 Task: Find connections with filter location Tatabánya with filter topic #homebuyers with filter profile language Potuguese with filter current company Mad Over Marketing (M.O.M) with filter school St Xaviers PG college with filter industry Secretarial Schools with filter service category Visual Design with filter keywords title Pipefitter
Action: Mouse pressed left at (493, 61)
Screenshot: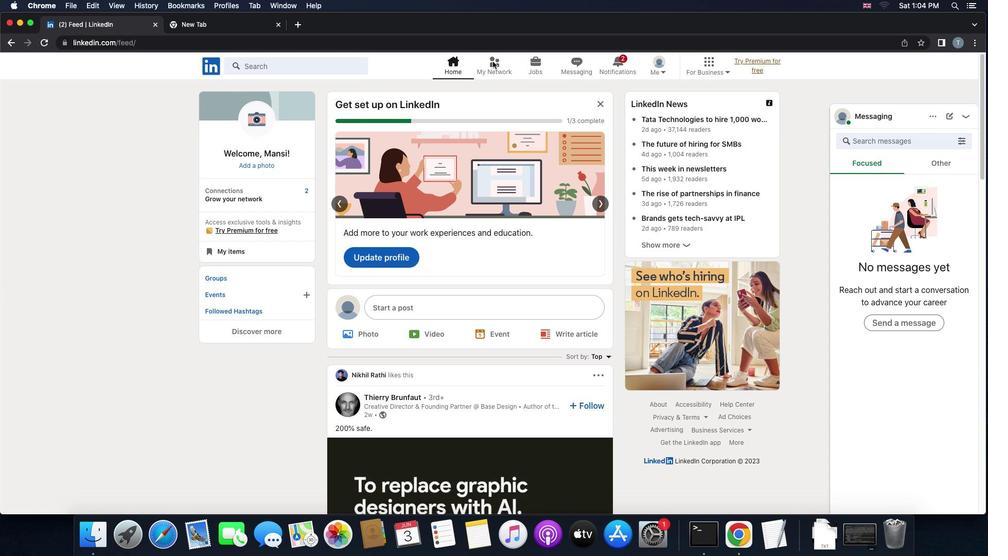 
Action: Mouse pressed left at (493, 61)
Screenshot: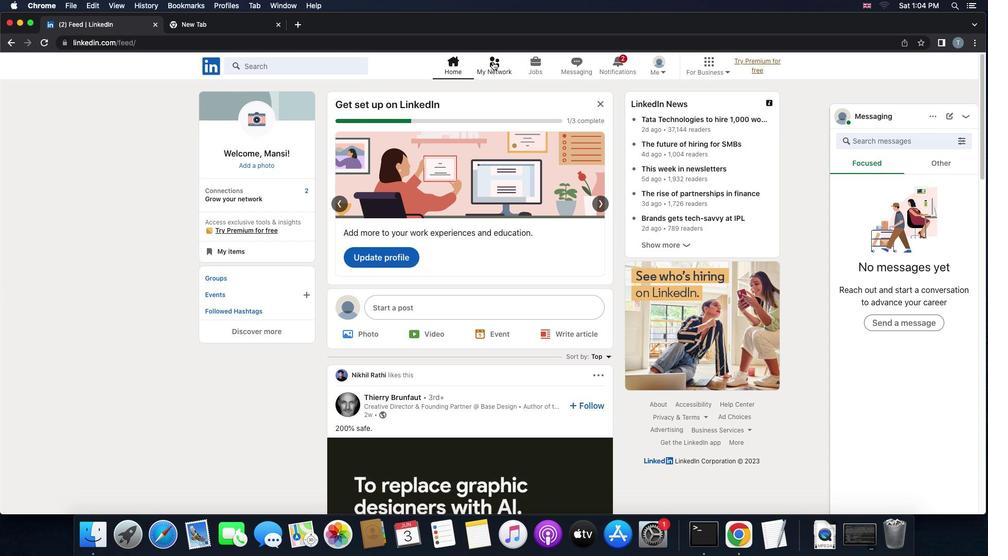 
Action: Mouse moved to (305, 123)
Screenshot: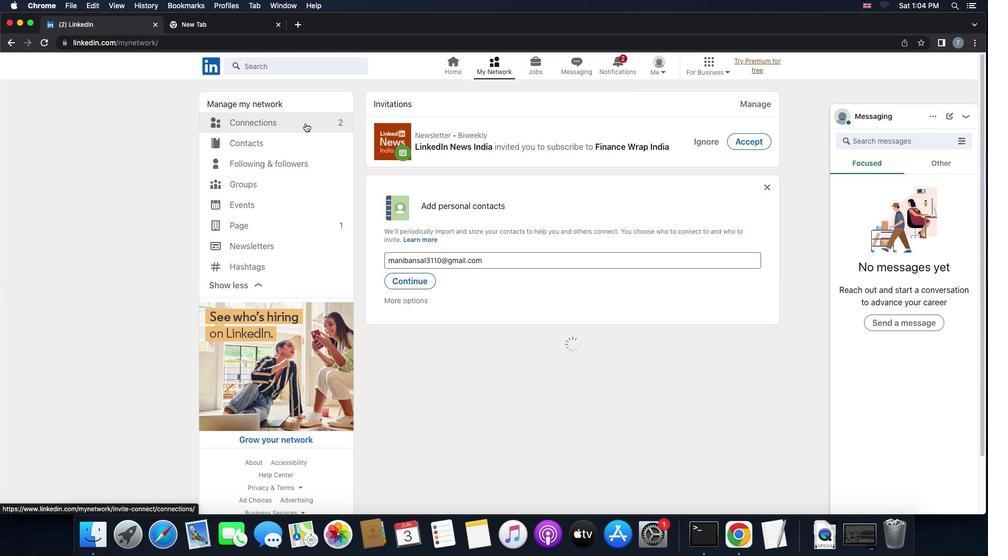 
Action: Mouse pressed left at (305, 123)
Screenshot: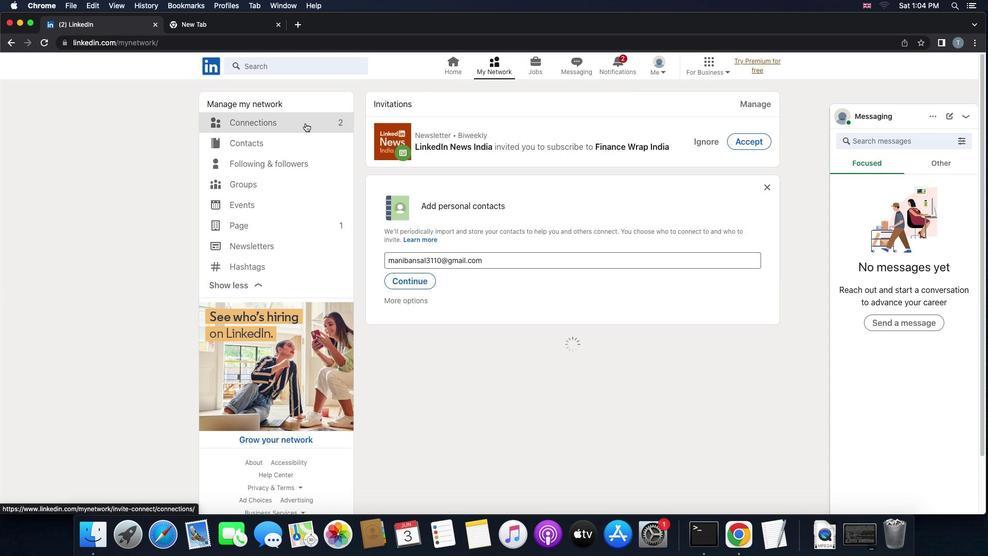 
Action: Mouse moved to (558, 125)
Screenshot: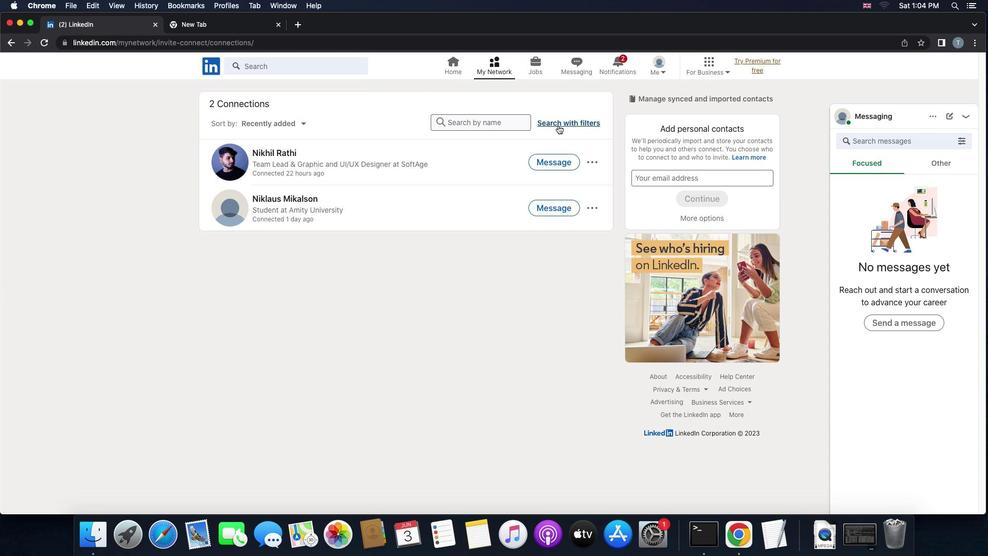
Action: Mouse pressed left at (558, 125)
Screenshot: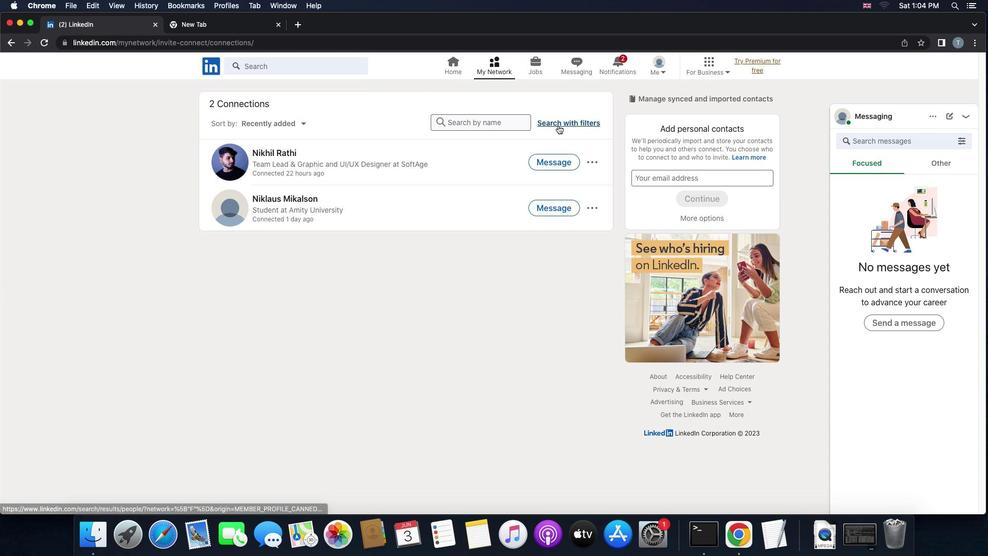 
Action: Mouse moved to (529, 97)
Screenshot: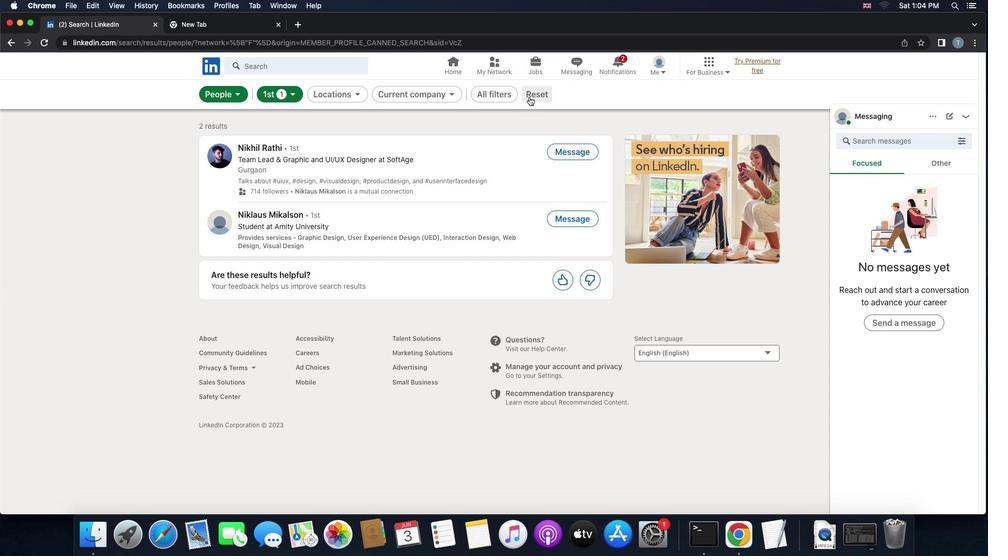 
Action: Mouse pressed left at (529, 97)
Screenshot: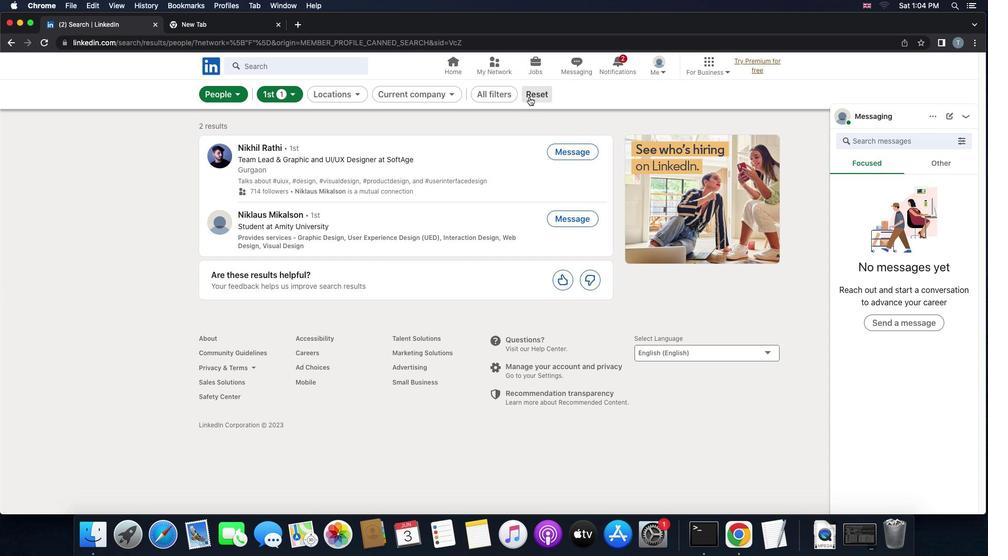 
Action: Mouse moved to (508, 95)
Screenshot: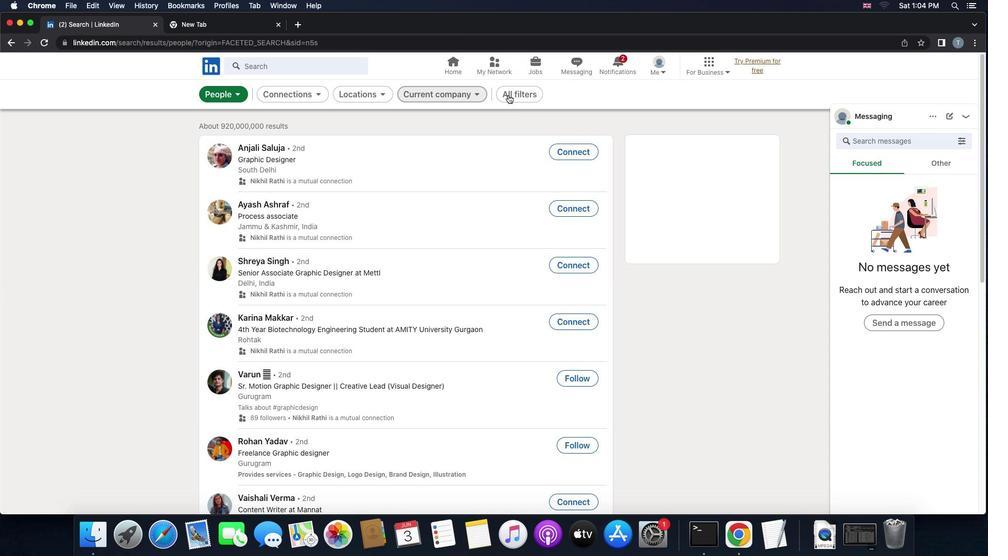
Action: Mouse pressed left at (508, 95)
Screenshot: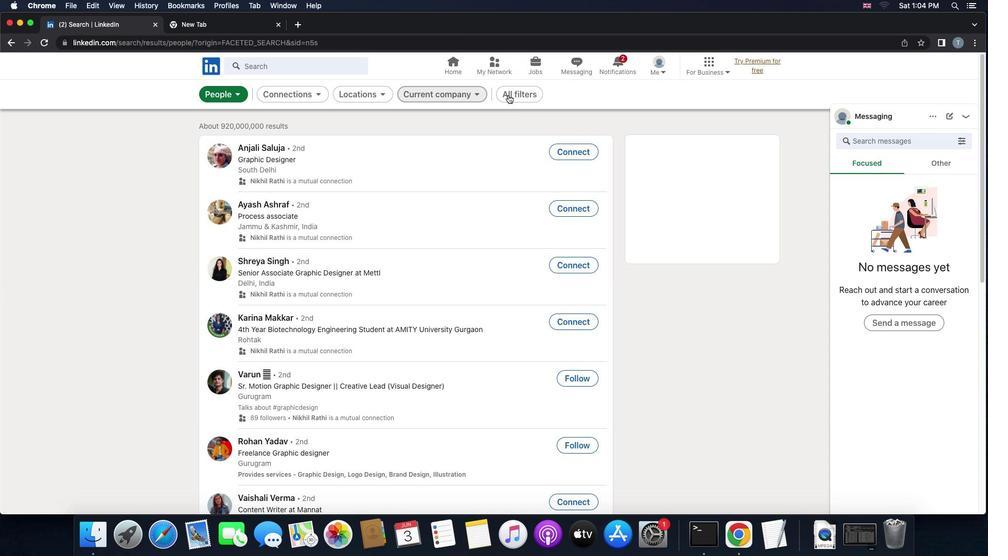 
Action: Mouse moved to (777, 249)
Screenshot: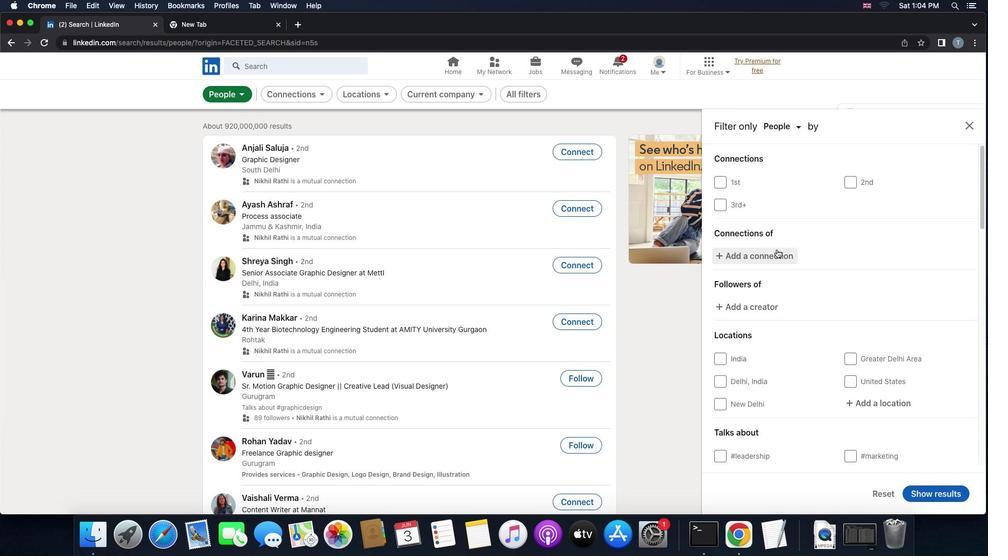 
Action: Mouse scrolled (777, 249) with delta (0, 0)
Screenshot: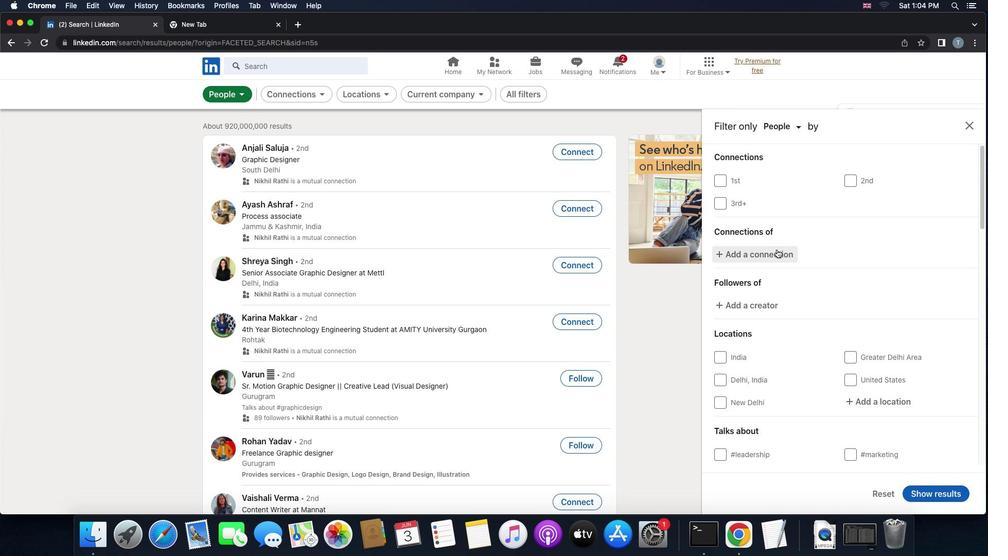 
Action: Mouse scrolled (777, 249) with delta (0, 0)
Screenshot: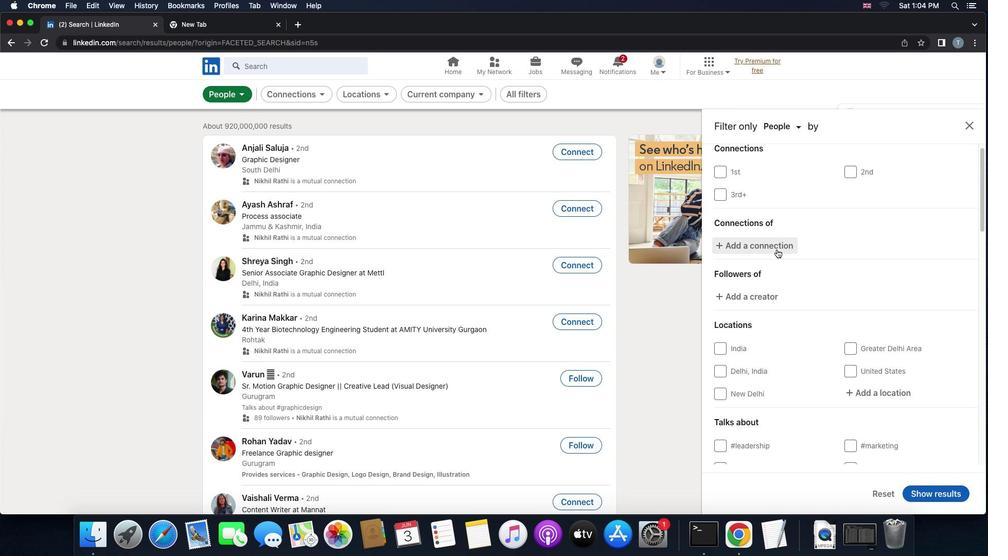 
Action: Mouse scrolled (777, 249) with delta (0, 0)
Screenshot: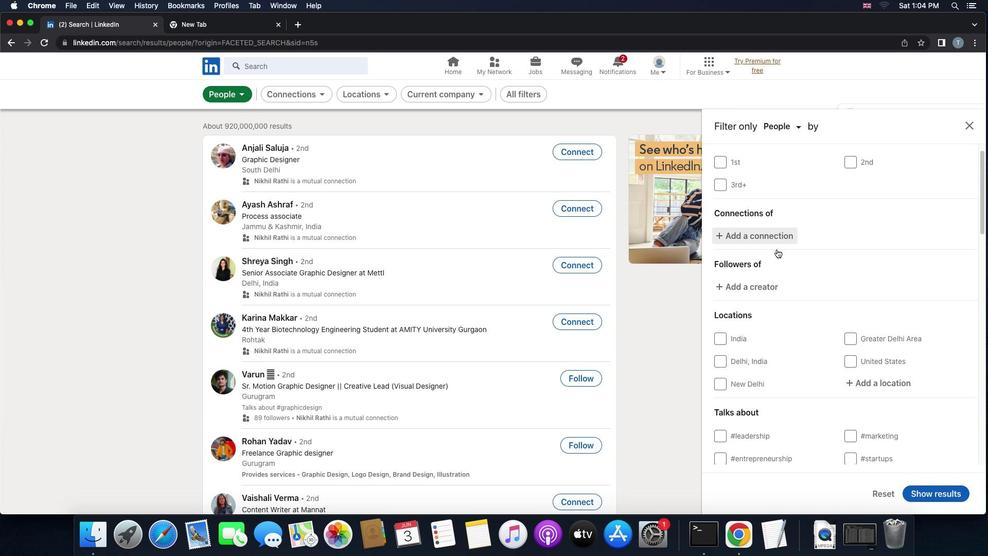 
Action: Mouse moved to (795, 279)
Screenshot: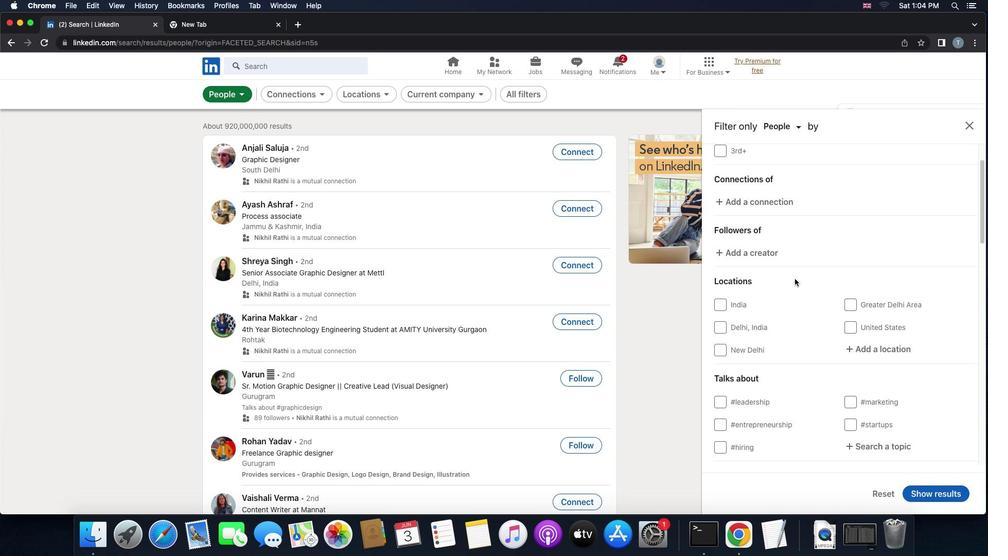 
Action: Mouse scrolled (795, 279) with delta (0, 0)
Screenshot: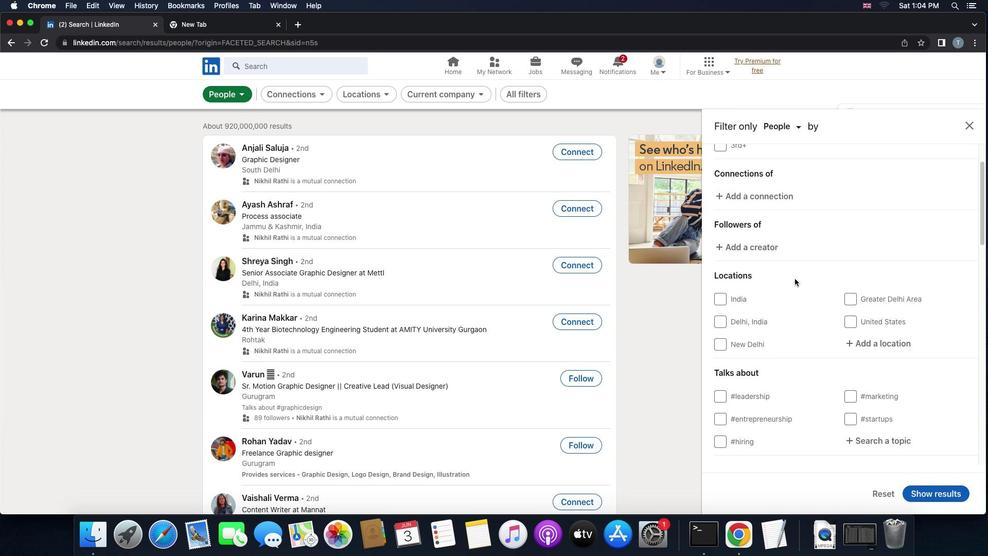 
Action: Mouse scrolled (795, 279) with delta (0, 0)
Screenshot: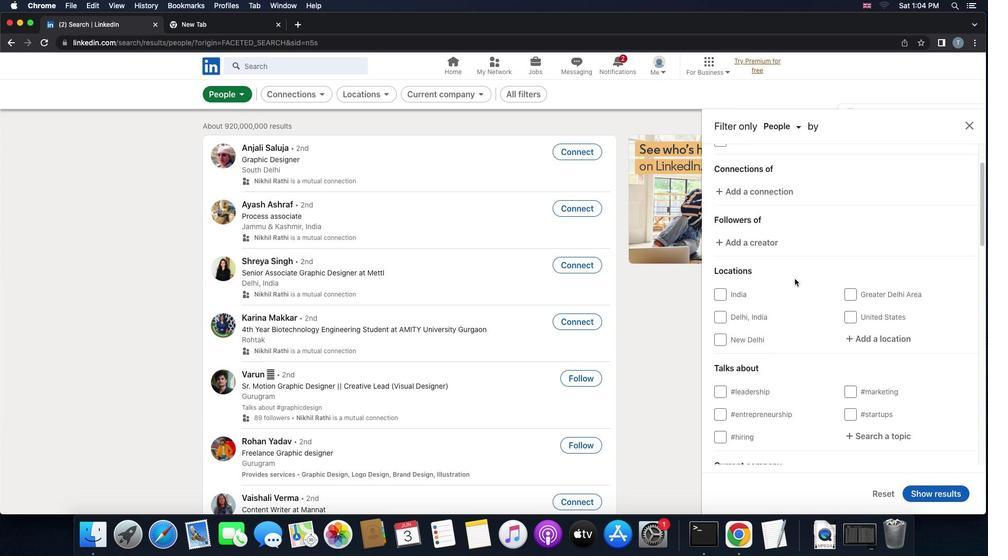 
Action: Mouse moved to (891, 334)
Screenshot: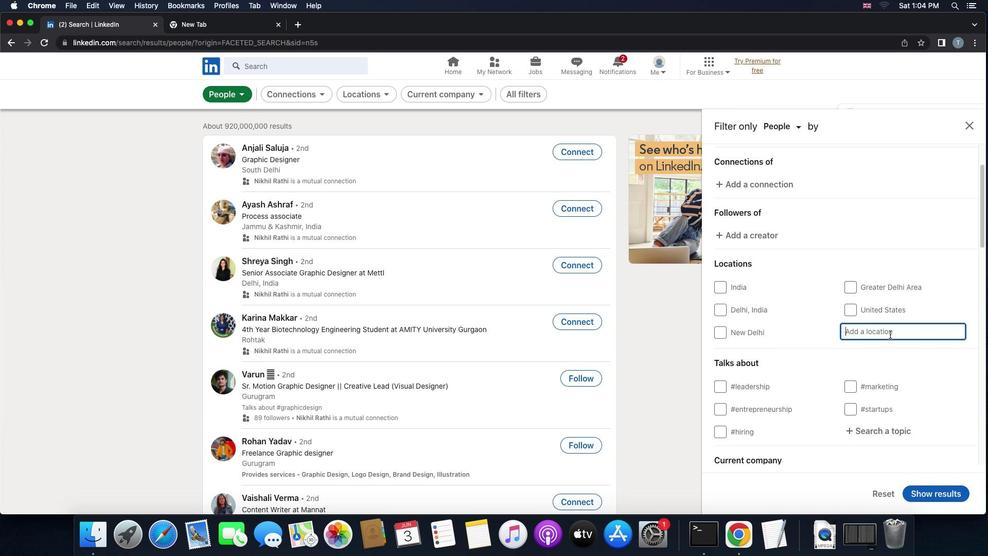 
Action: Mouse pressed left at (891, 334)
Screenshot: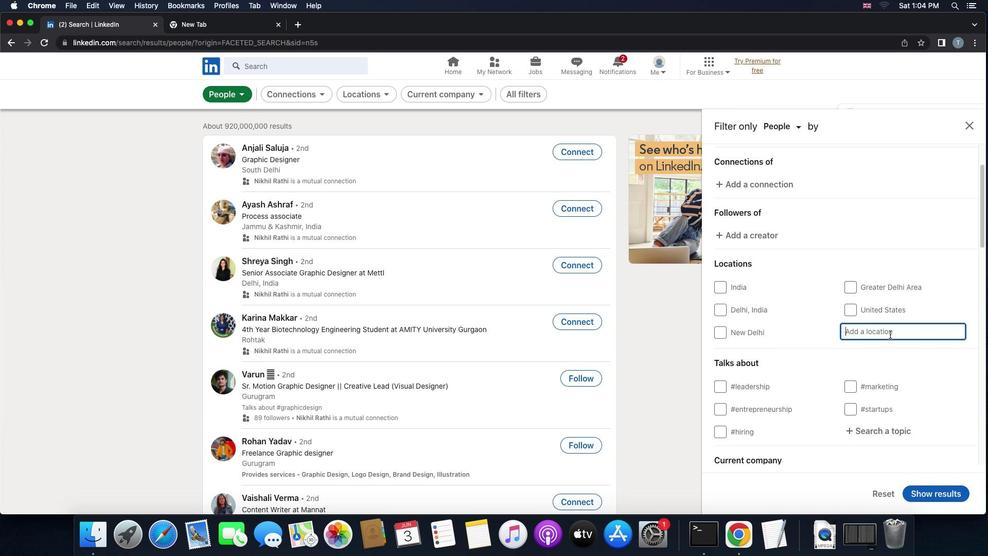 
Action: Key pressed 't''a''t''a''b''a''n''y''a'
Screenshot: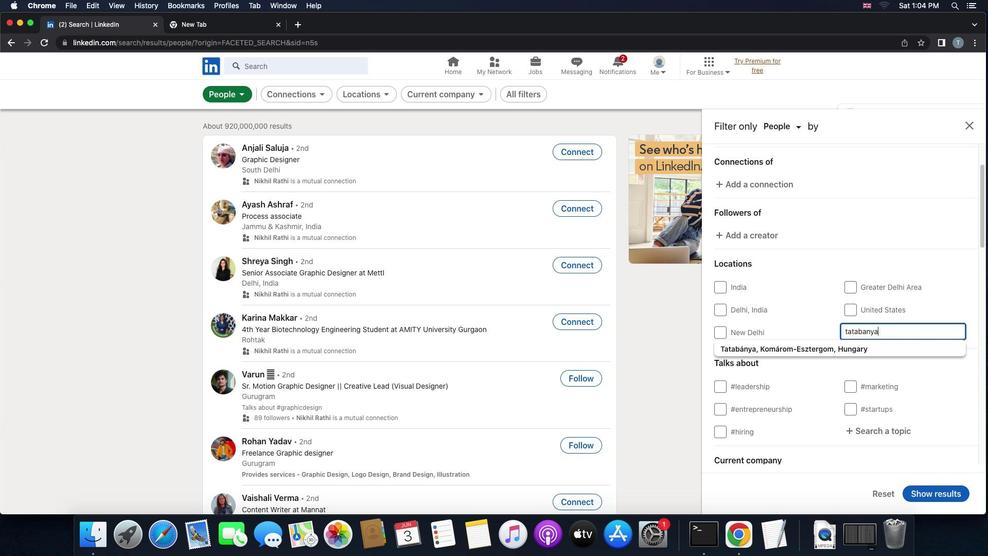 
Action: Mouse moved to (882, 348)
Screenshot: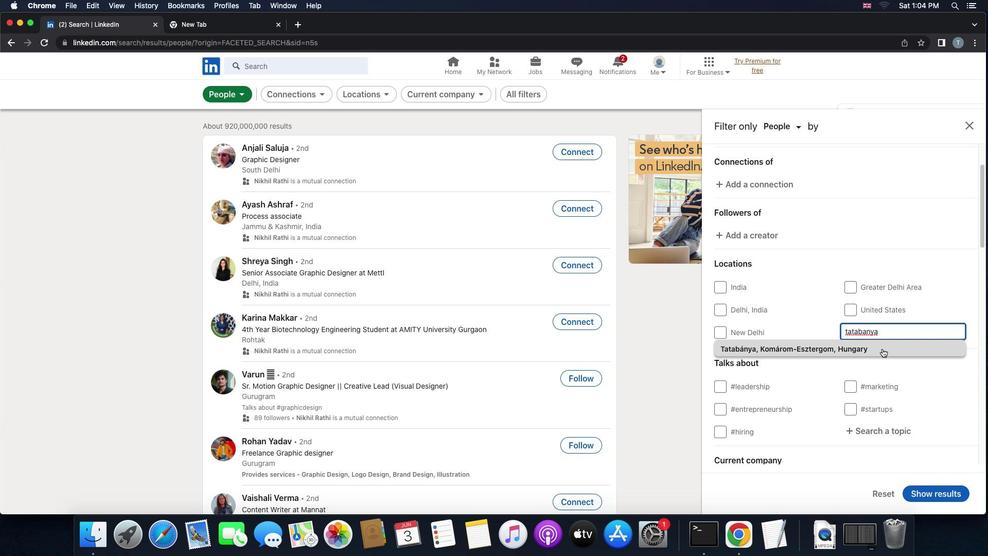 
Action: Mouse pressed left at (882, 348)
Screenshot: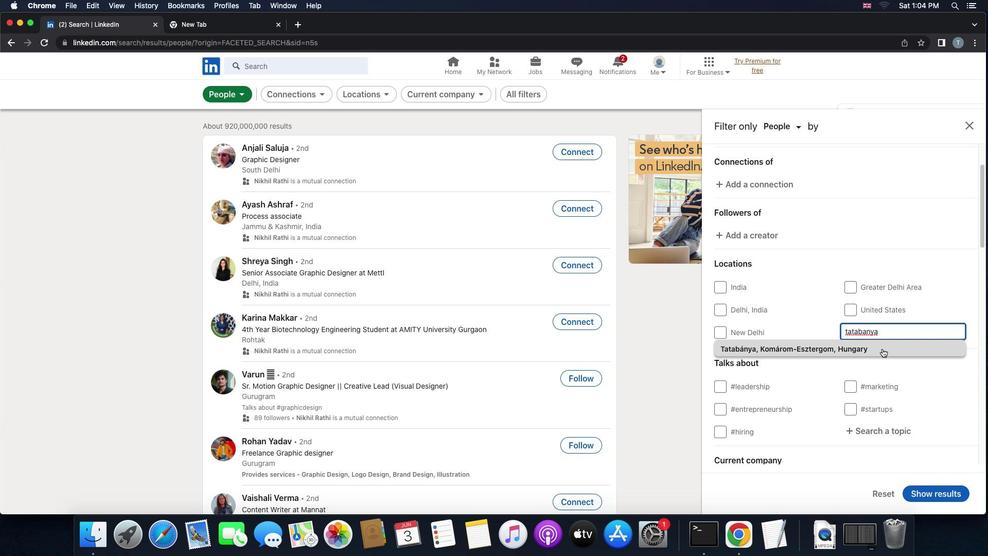 
Action: Mouse moved to (885, 350)
Screenshot: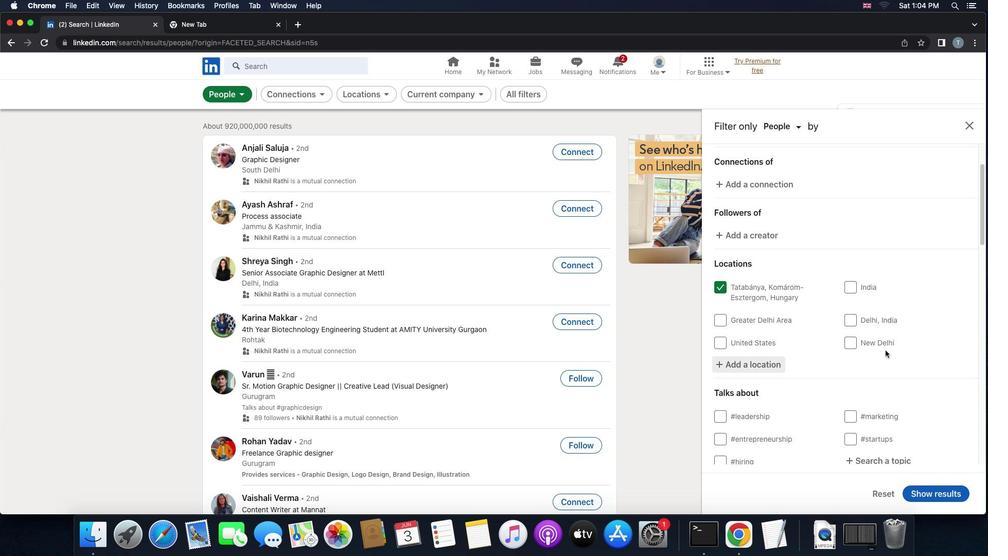 
Action: Mouse scrolled (885, 350) with delta (0, 0)
Screenshot: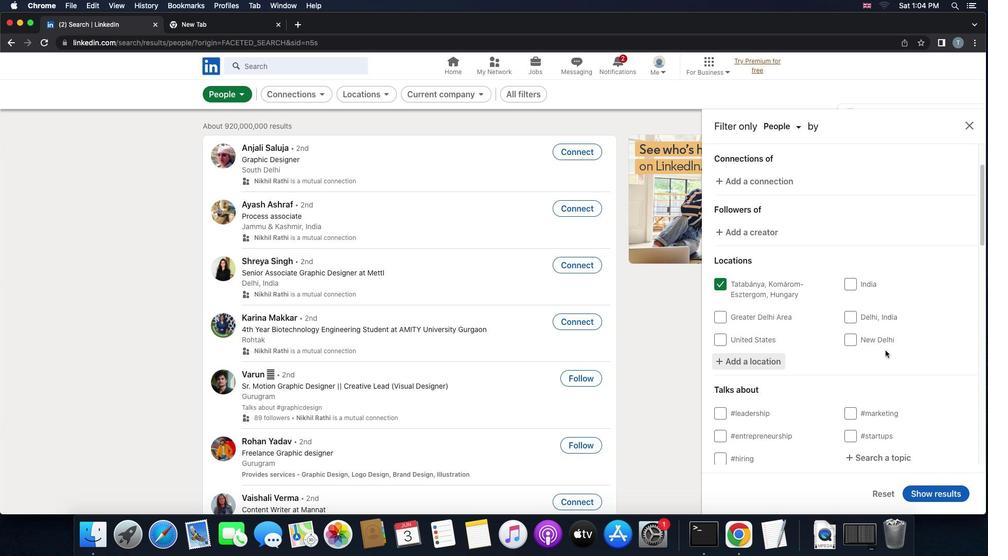 
Action: Mouse scrolled (885, 350) with delta (0, 0)
Screenshot: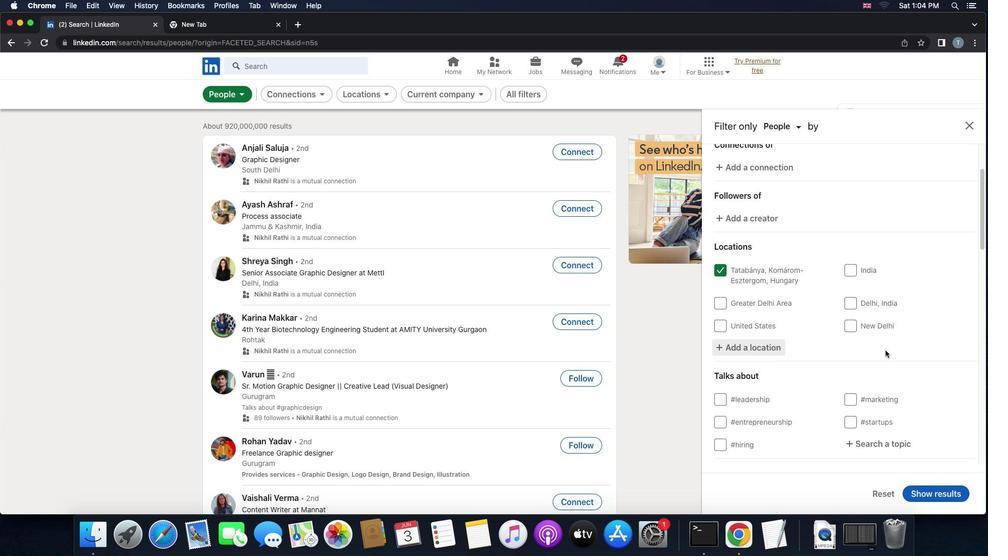 
Action: Mouse scrolled (885, 350) with delta (0, -1)
Screenshot: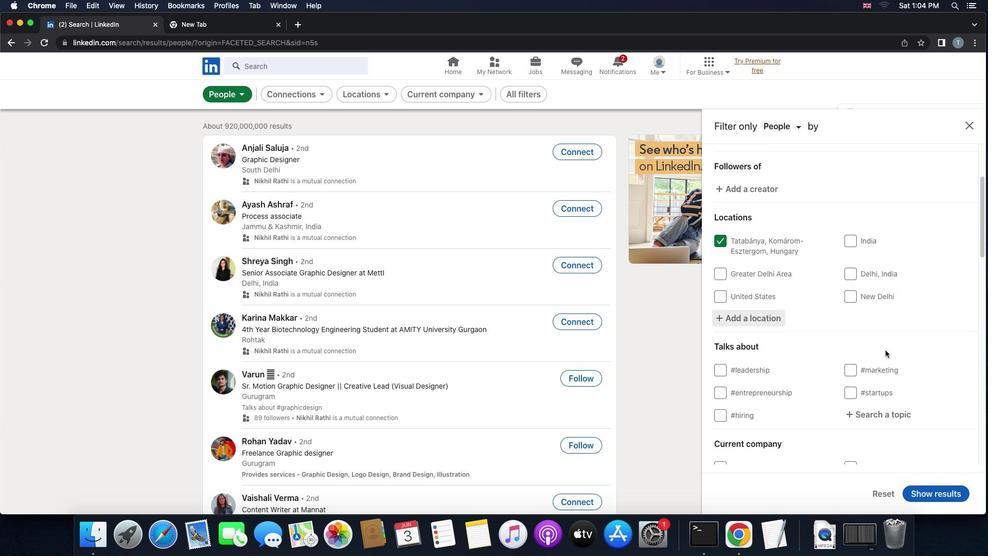 
Action: Mouse scrolled (885, 350) with delta (0, 0)
Screenshot: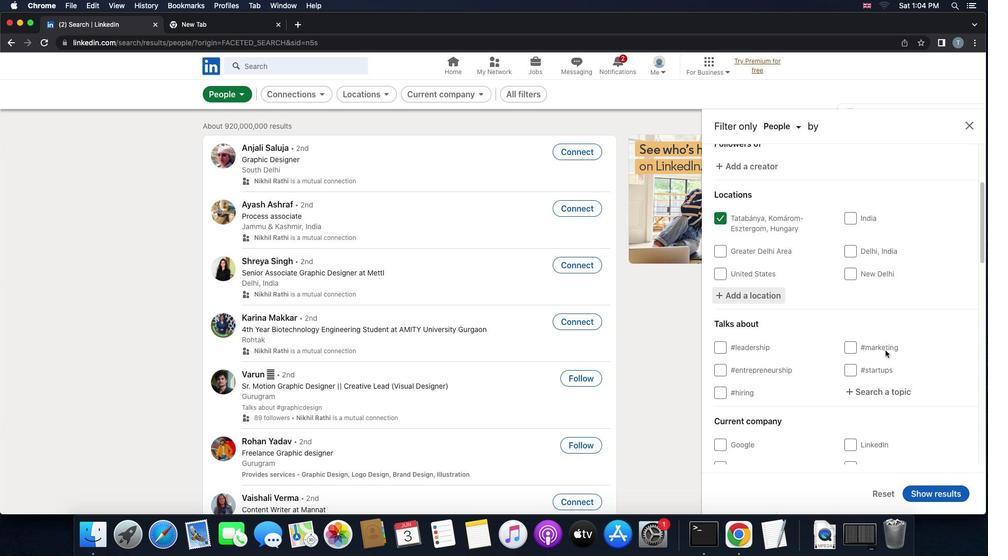 
Action: Mouse scrolled (885, 350) with delta (0, 0)
Screenshot: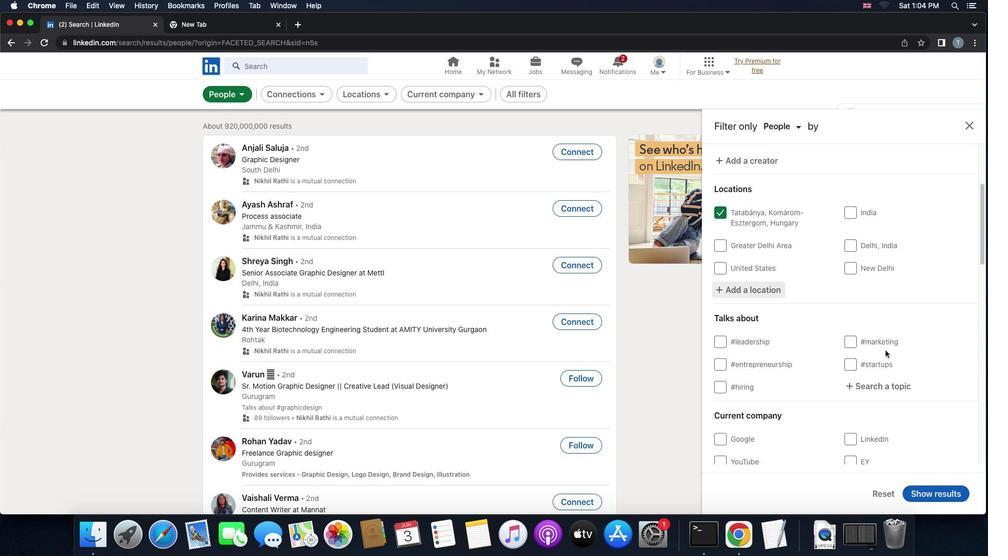 
Action: Mouse scrolled (885, 350) with delta (0, -1)
Screenshot: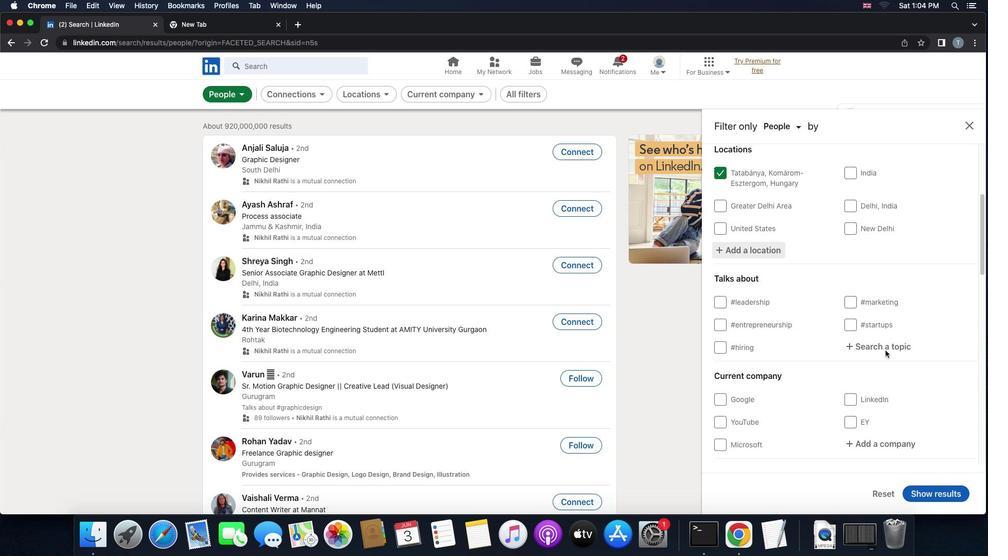 
Action: Mouse moved to (885, 335)
Screenshot: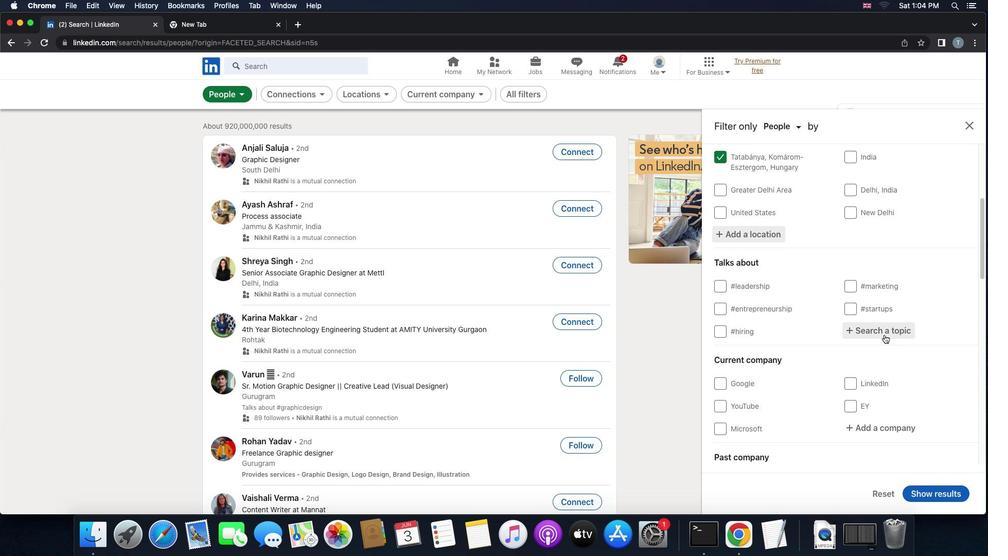 
Action: Mouse pressed left at (885, 335)
Screenshot: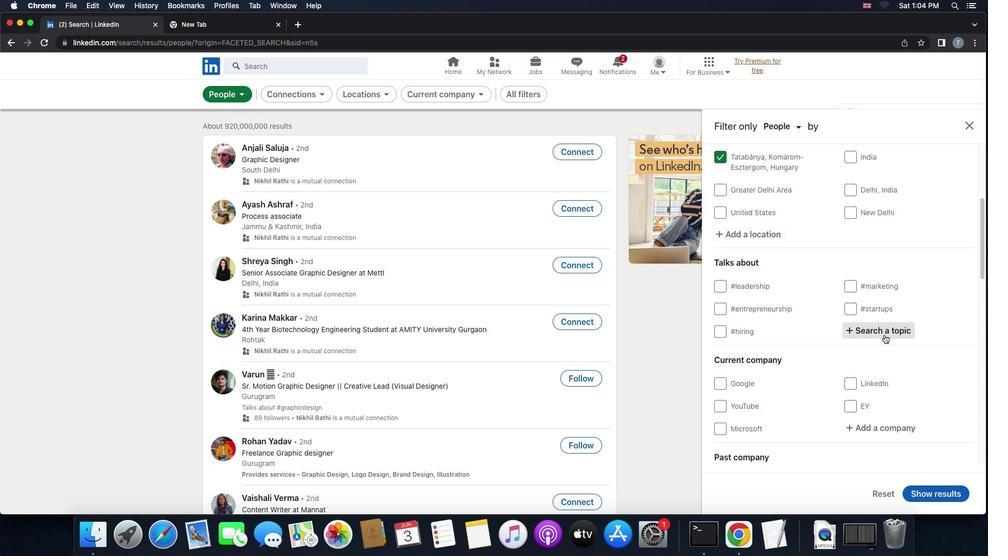 
Action: Key pressed 'h''o''m''e'
Screenshot: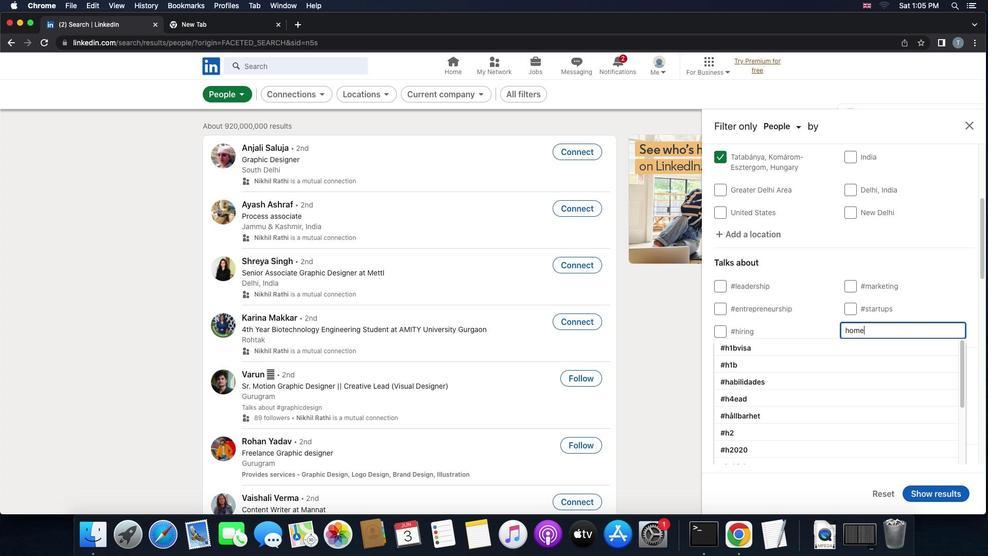 
Action: Mouse moved to (864, 359)
Screenshot: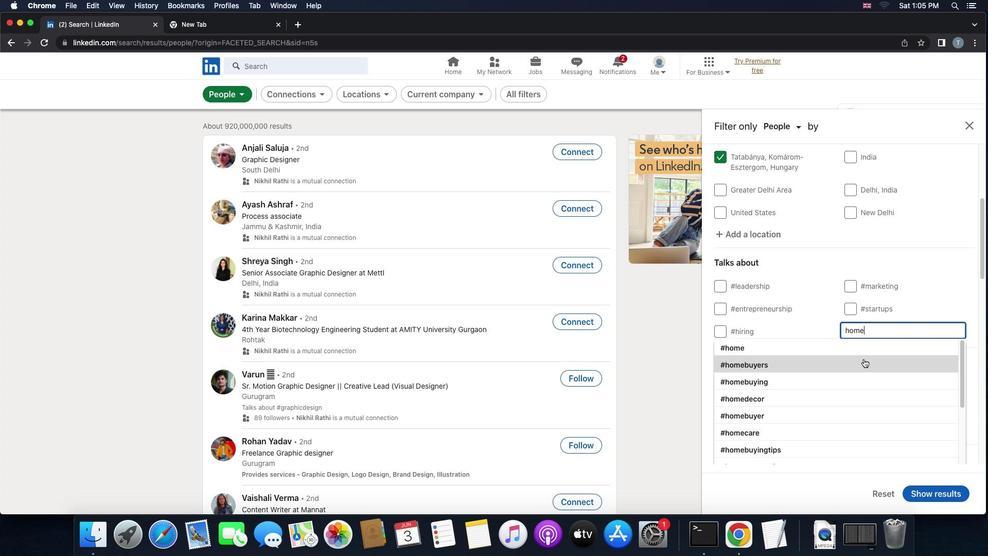 
Action: Mouse pressed left at (864, 359)
Screenshot: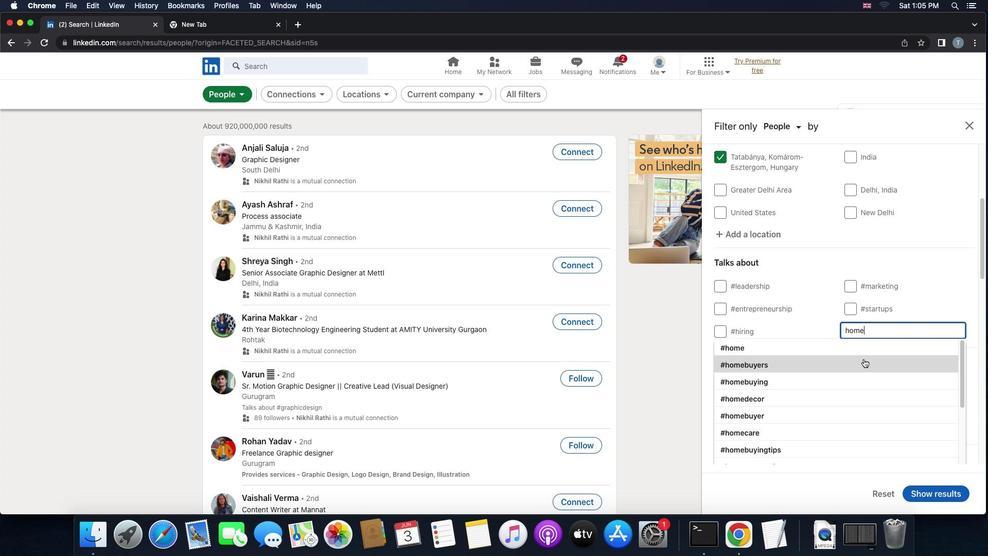 
Action: Mouse moved to (865, 359)
Screenshot: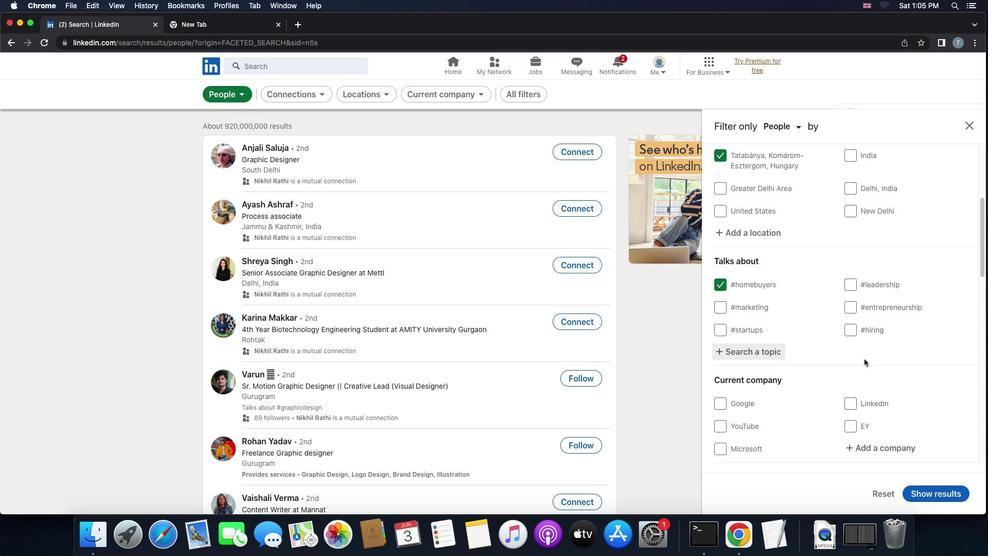 
Action: Mouse scrolled (865, 359) with delta (0, 0)
Screenshot: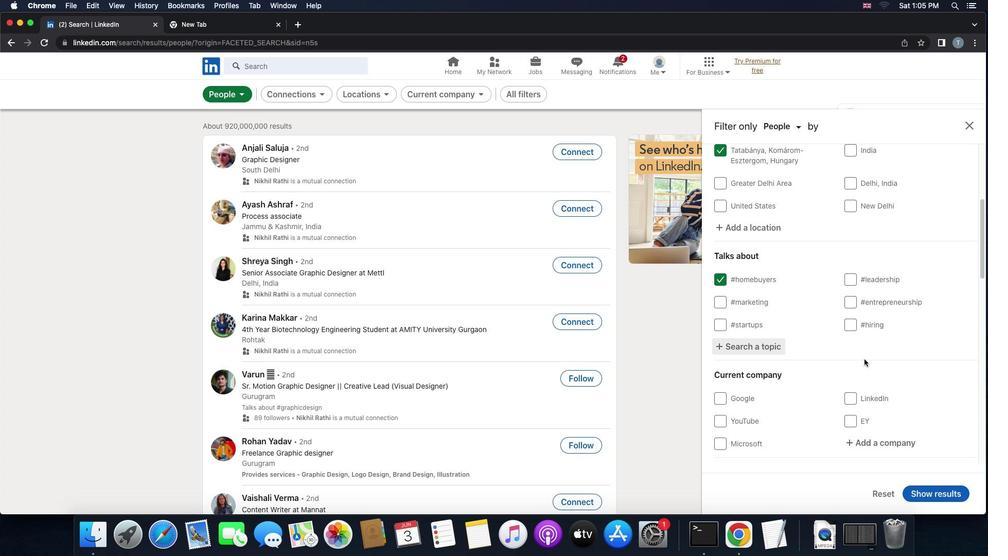 
Action: Mouse scrolled (865, 359) with delta (0, 0)
Screenshot: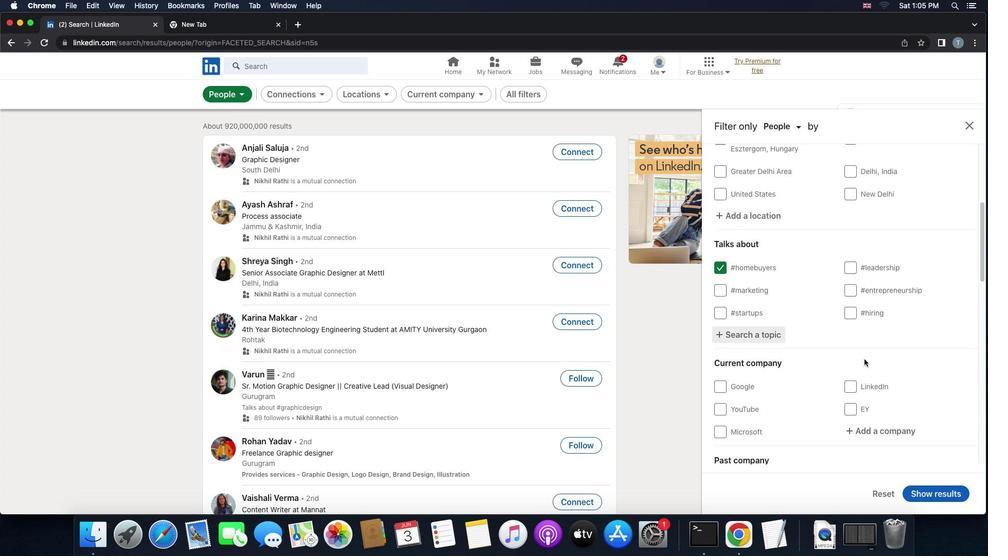 
Action: Mouse scrolled (865, 359) with delta (0, -1)
Screenshot: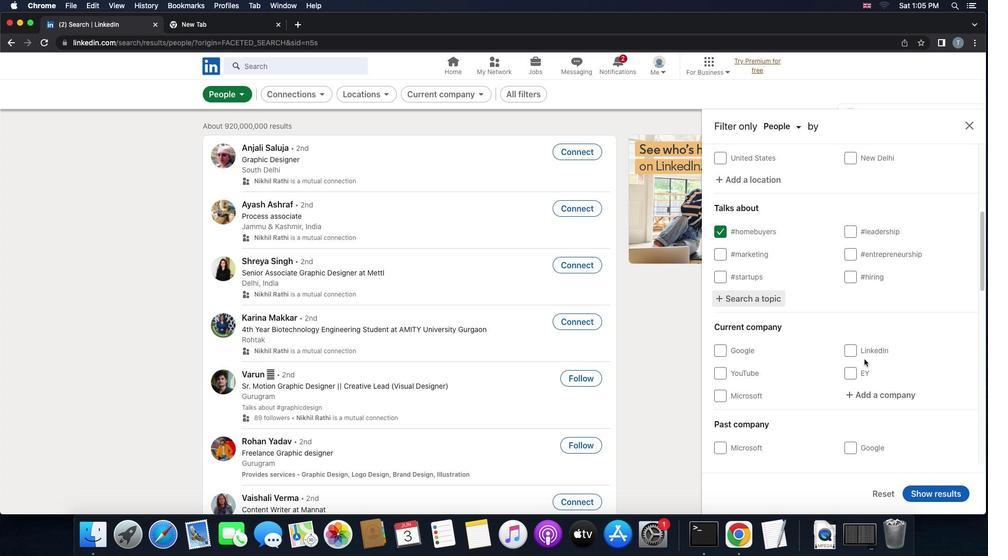 
Action: Mouse scrolled (865, 359) with delta (0, 0)
Screenshot: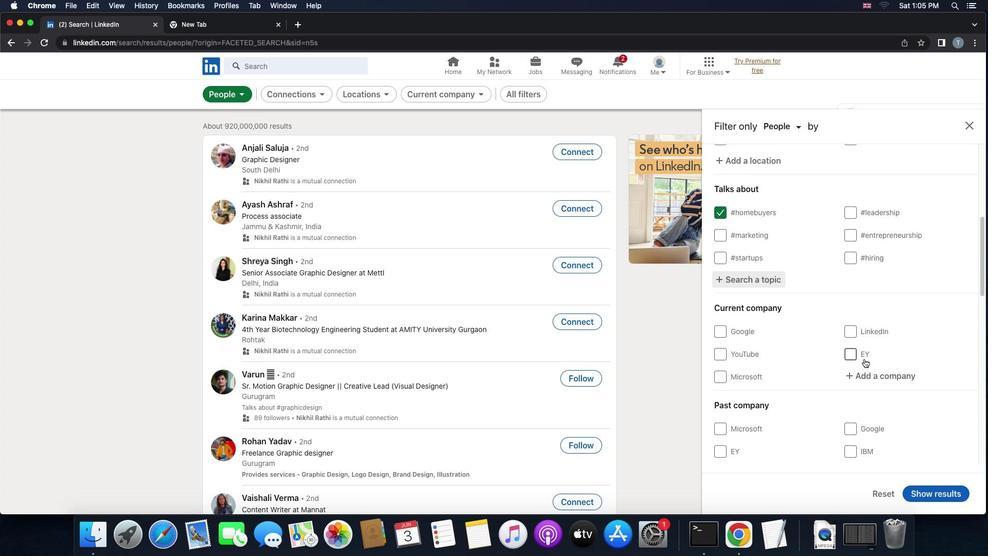 
Action: Mouse scrolled (865, 359) with delta (0, 0)
Screenshot: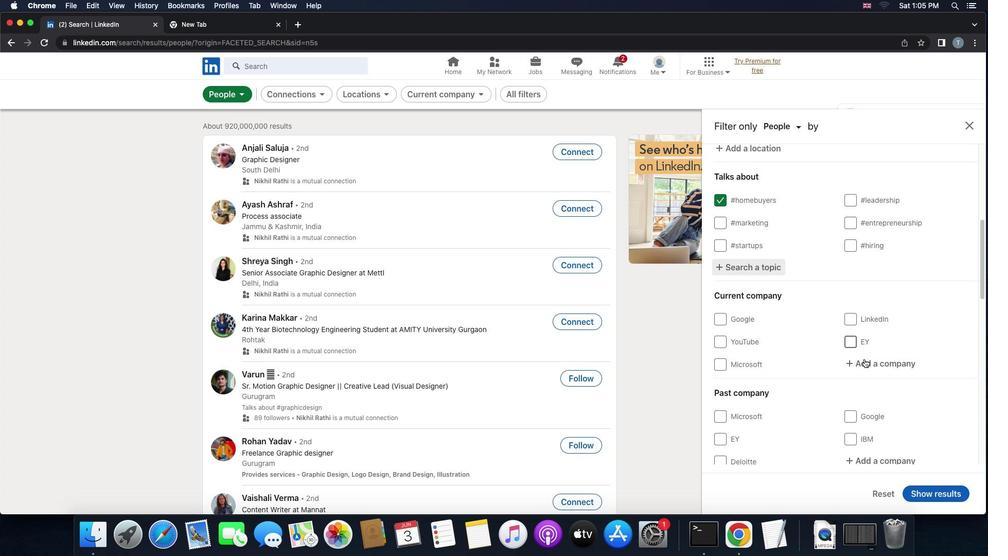 
Action: Mouse scrolled (865, 359) with delta (0, 0)
Screenshot: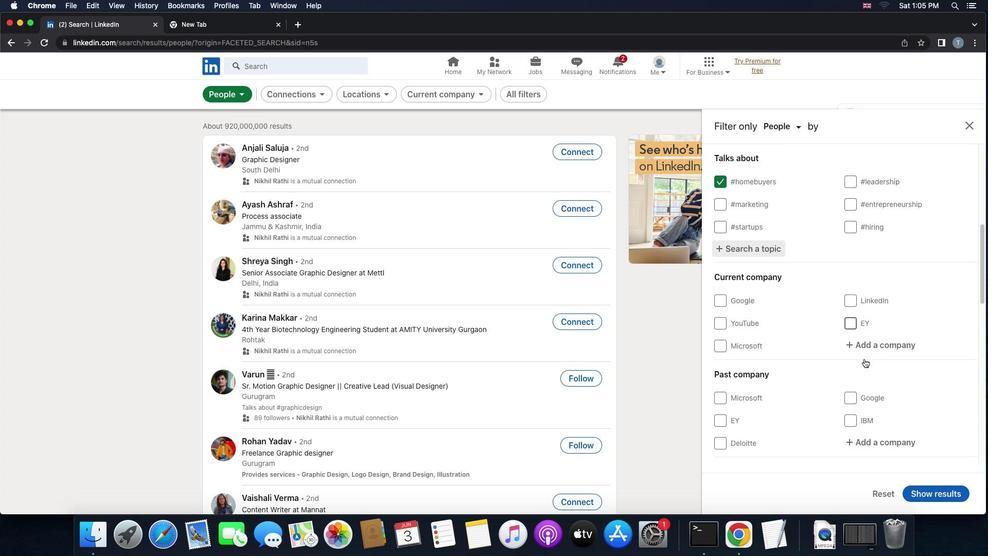 
Action: Mouse moved to (884, 326)
Screenshot: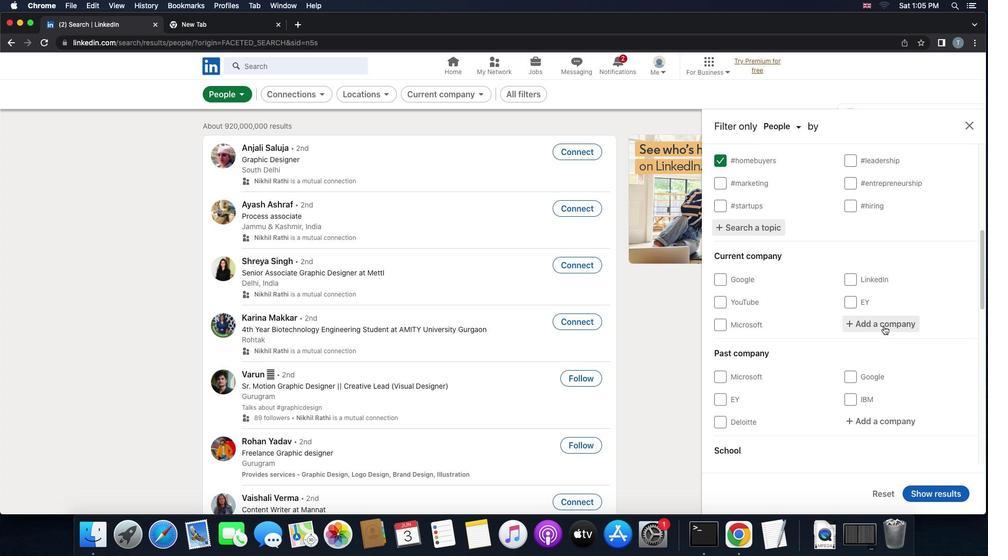 
Action: Mouse pressed left at (884, 326)
Screenshot: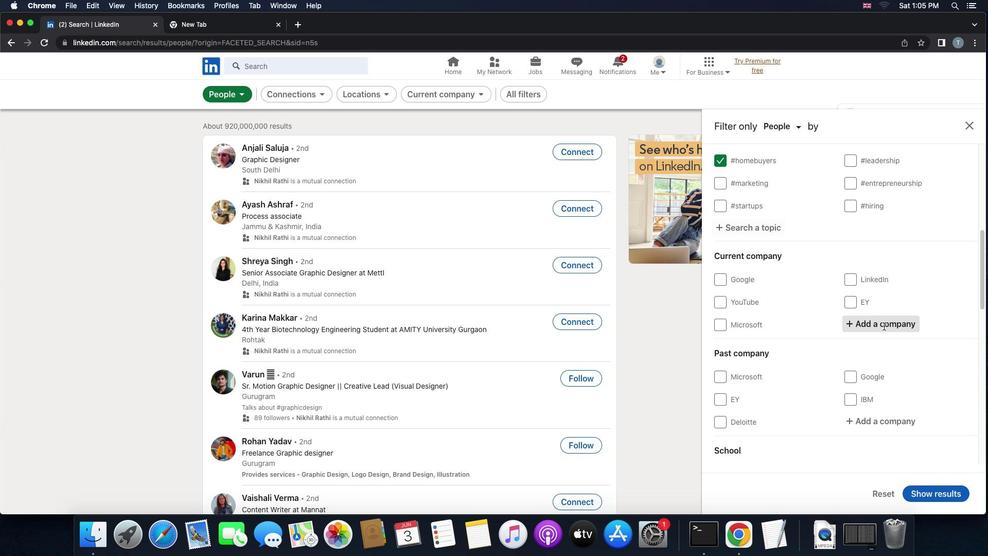 
Action: Key pressed 'm''a''d'
Screenshot: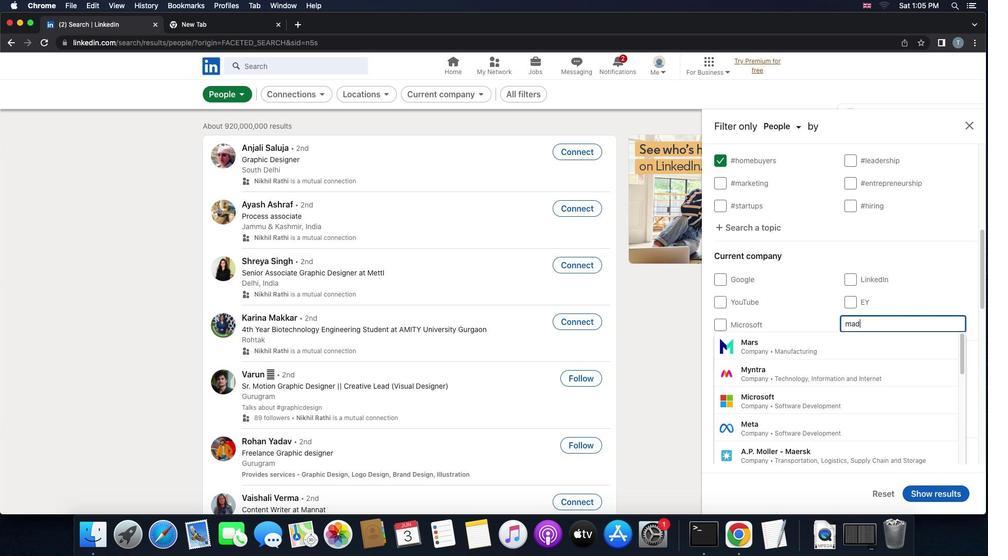 
Action: Mouse moved to (827, 376)
Screenshot: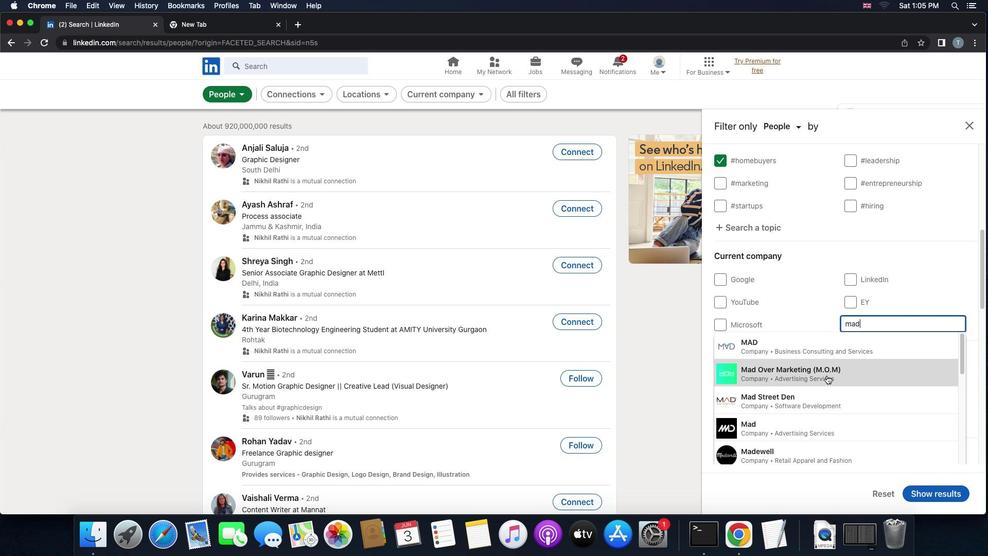 
Action: Mouse pressed left at (827, 376)
Screenshot: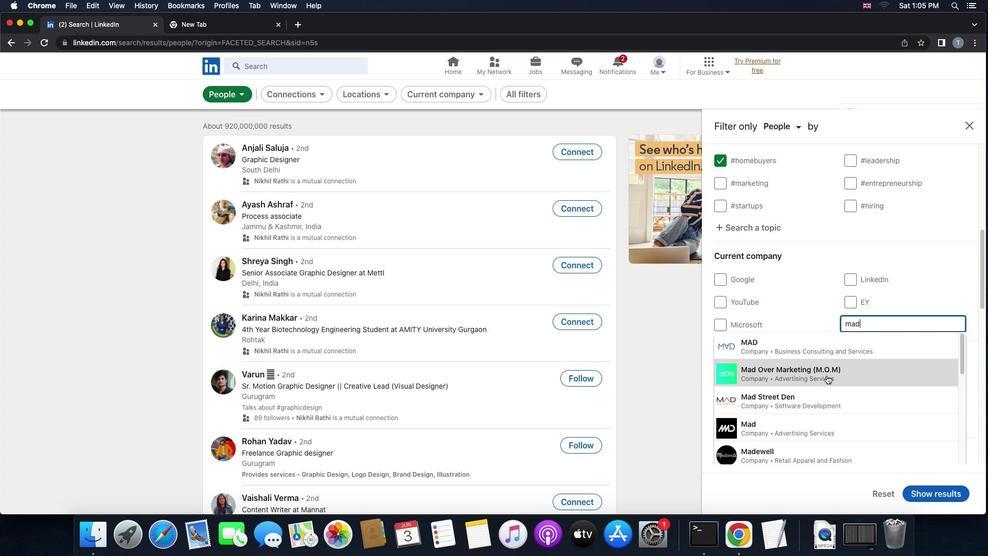 
Action: Mouse scrolled (827, 376) with delta (0, 0)
Screenshot: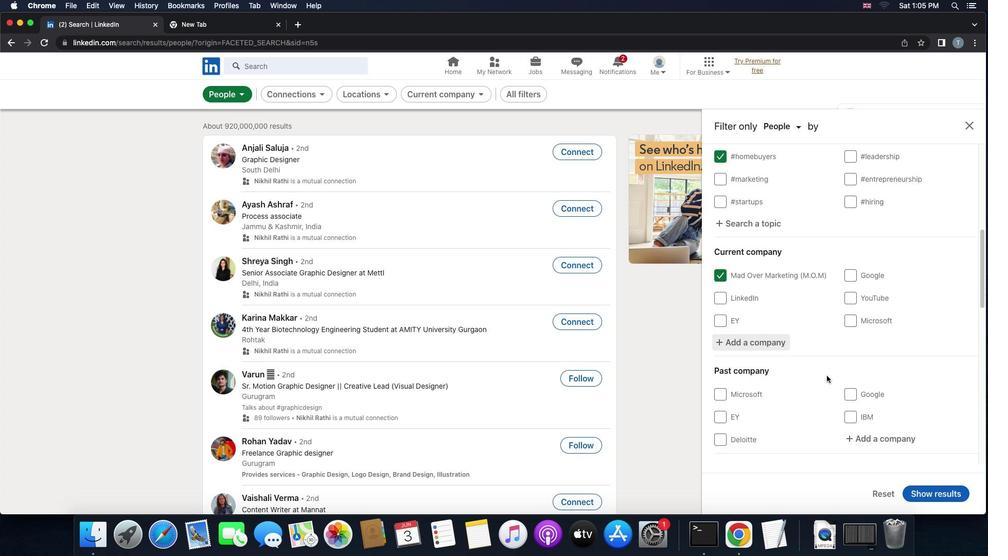 
Action: Mouse scrolled (827, 376) with delta (0, 0)
Screenshot: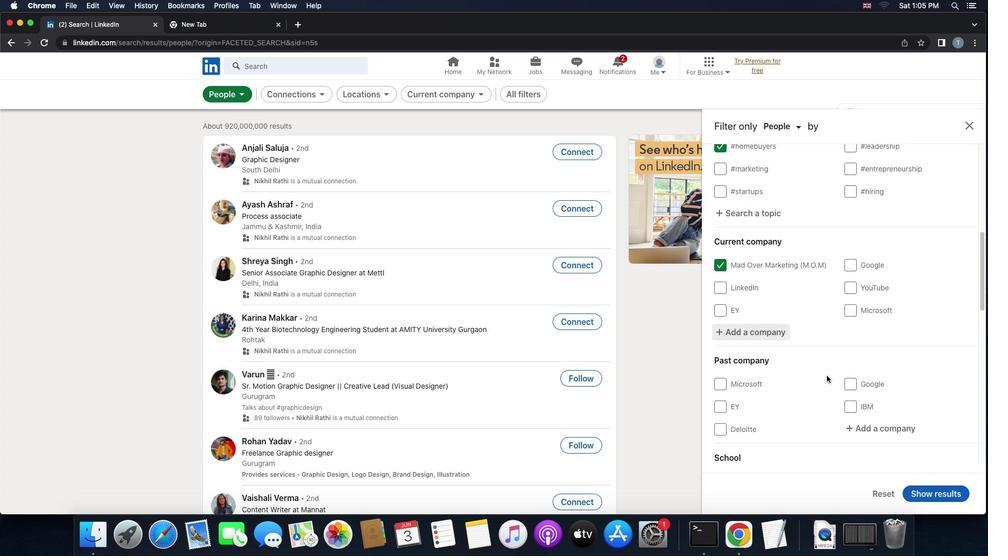
Action: Mouse scrolled (827, 376) with delta (0, 0)
Screenshot: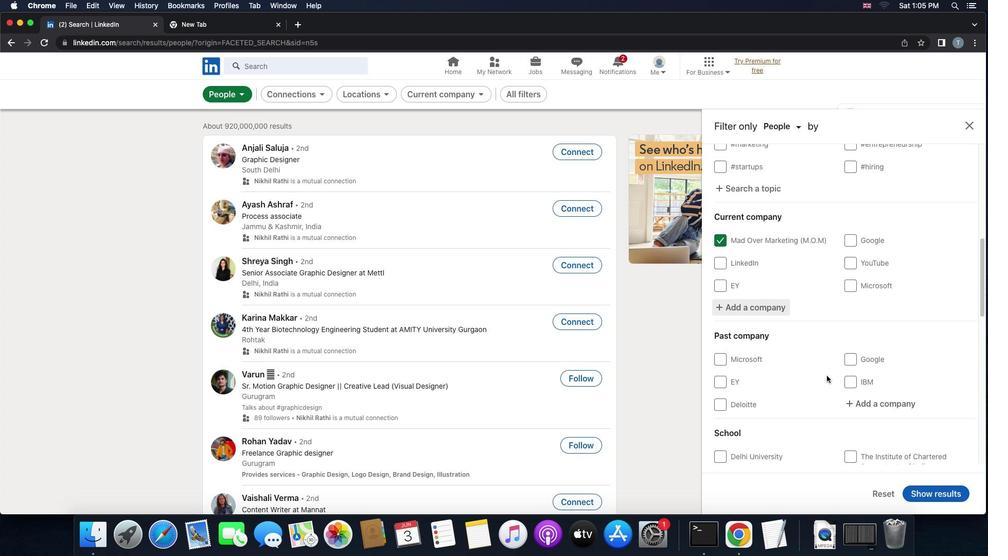
Action: Mouse scrolled (827, 376) with delta (0, 0)
Screenshot: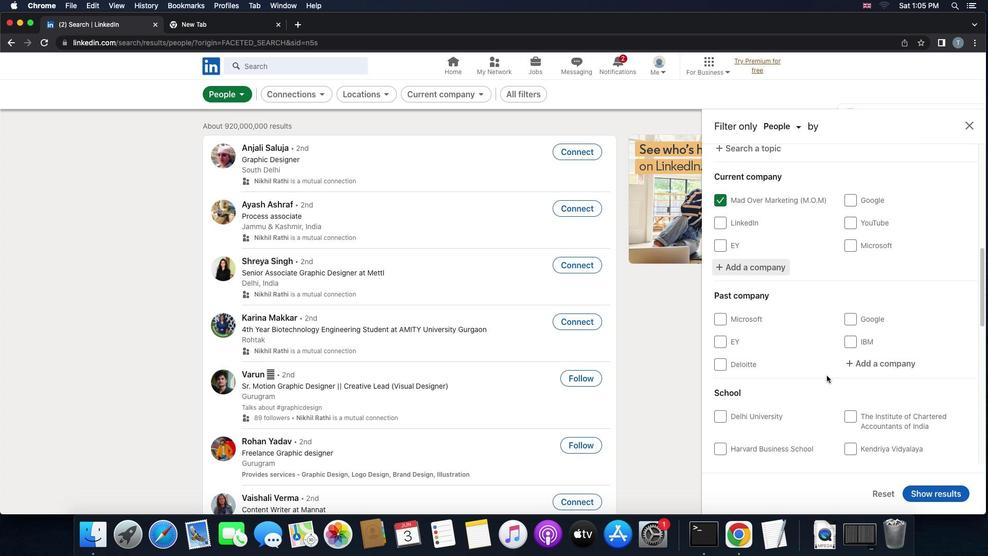 
Action: Mouse scrolled (827, 376) with delta (0, 0)
Screenshot: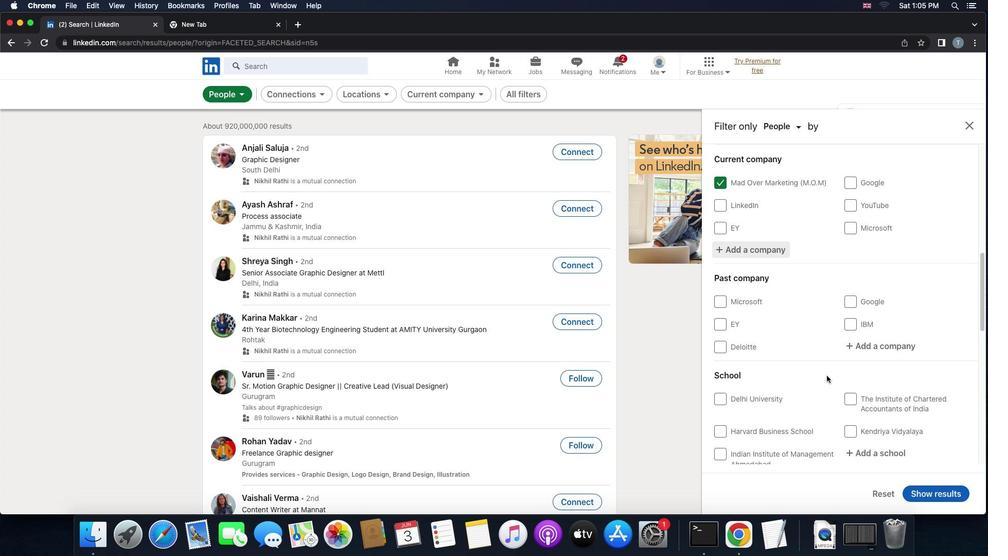 
Action: Mouse scrolled (827, 376) with delta (0, 0)
Screenshot: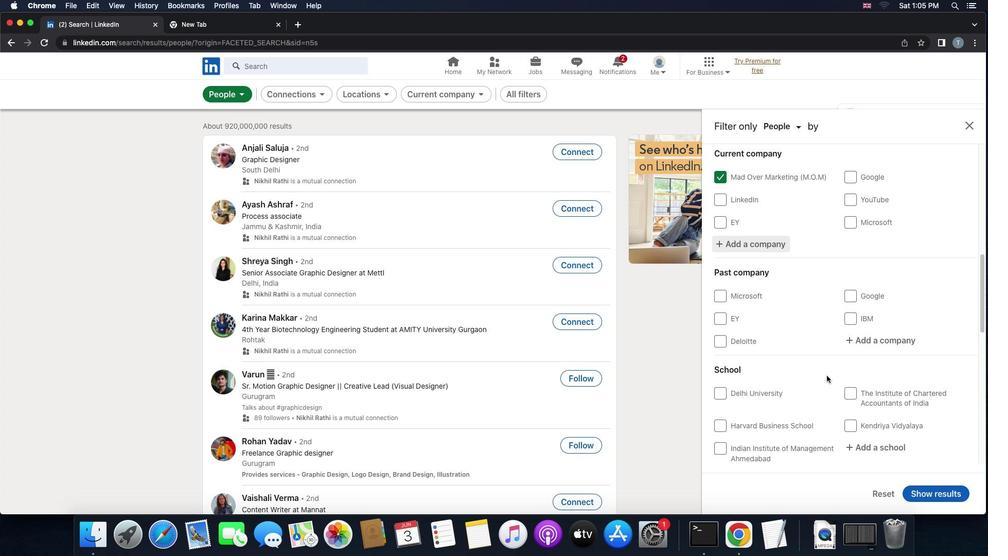 
Action: Mouse scrolled (827, 376) with delta (0, 0)
Screenshot: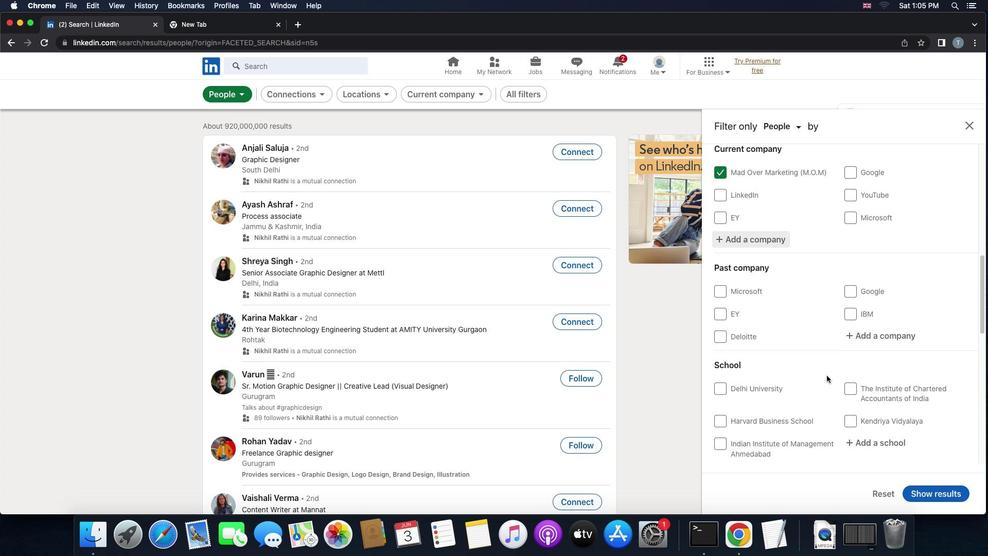 
Action: Mouse scrolled (827, 376) with delta (0, 0)
Screenshot: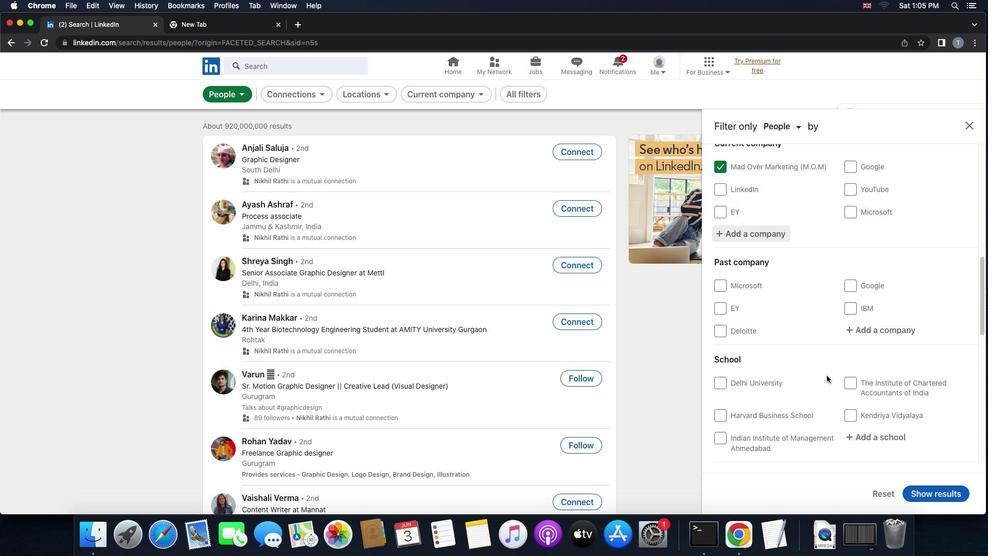 
Action: Mouse scrolled (827, 376) with delta (0, 0)
Screenshot: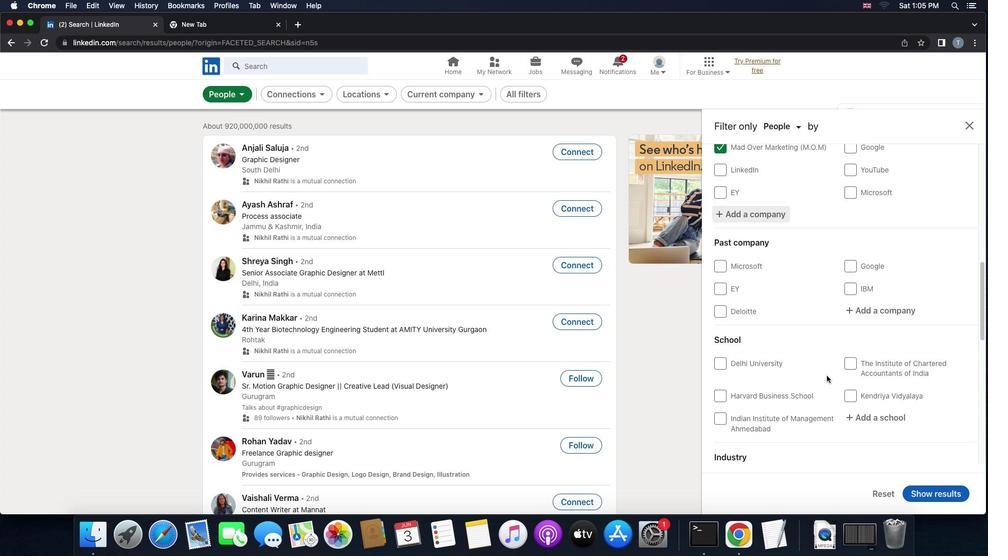 
Action: Mouse scrolled (827, 376) with delta (0, -1)
Screenshot: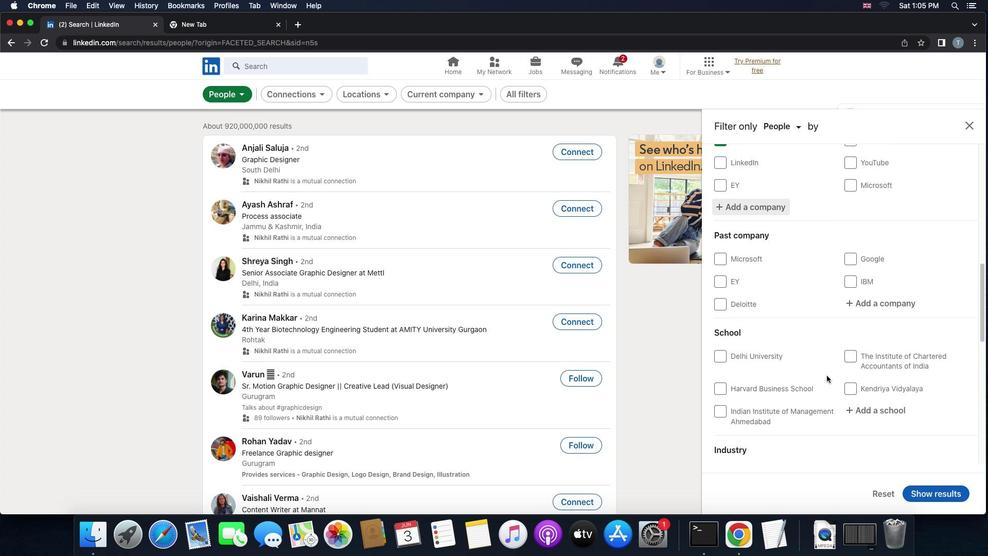 
Action: Mouse moved to (856, 382)
Screenshot: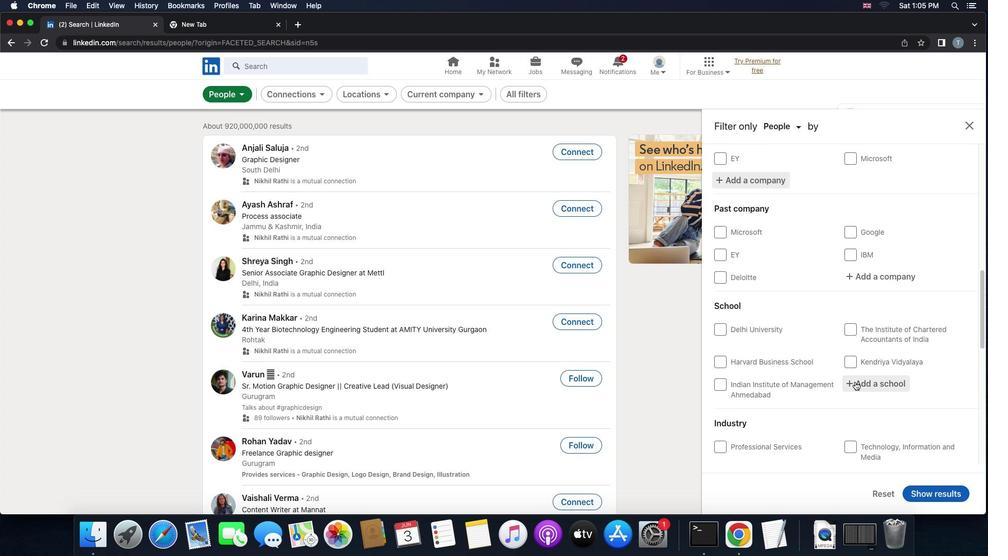 
Action: Mouse pressed left at (856, 382)
Screenshot: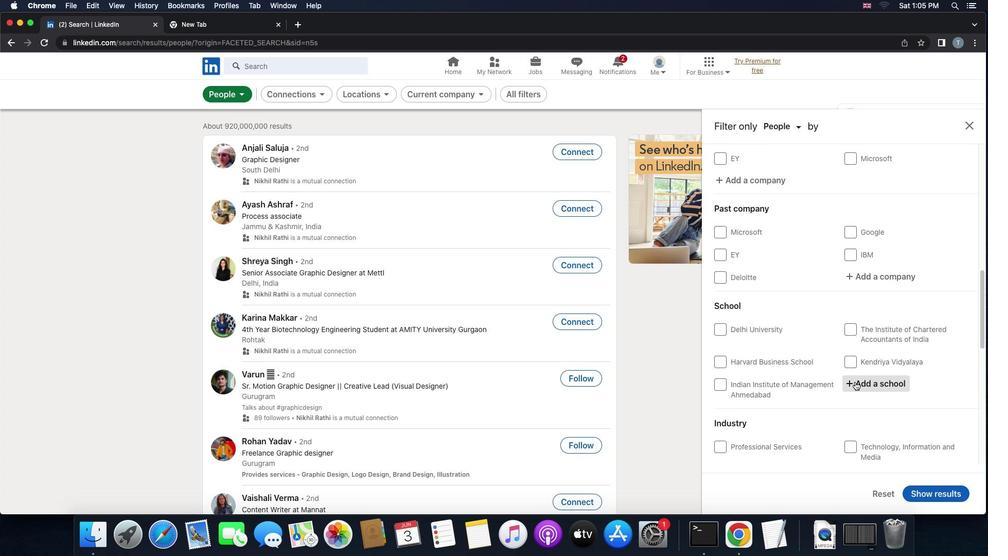 
Action: Key pressed Key.shift'S''t'Key.space'x''a''v''i''e''r''s'Key.spaceKey.shift'P''G'
Screenshot: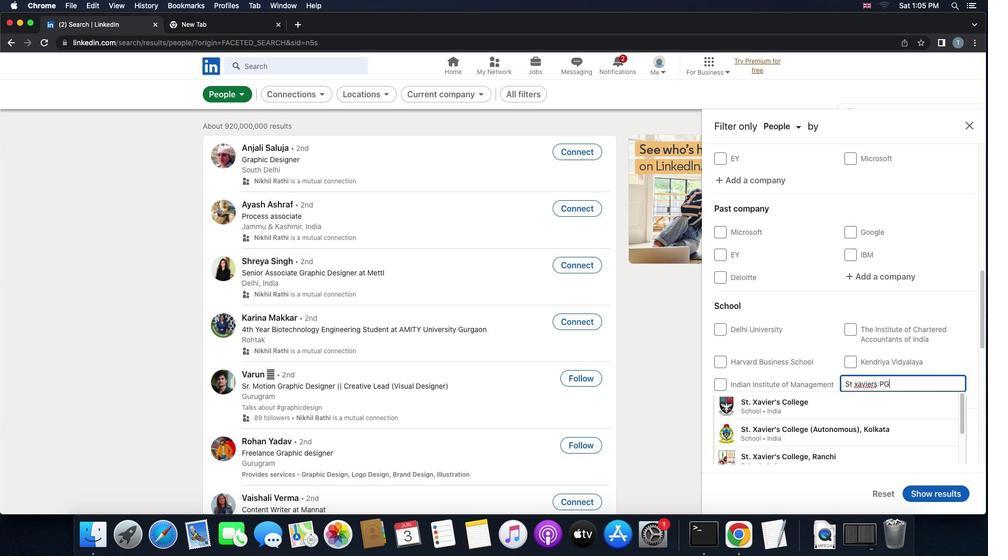 
Action: Mouse moved to (820, 403)
Screenshot: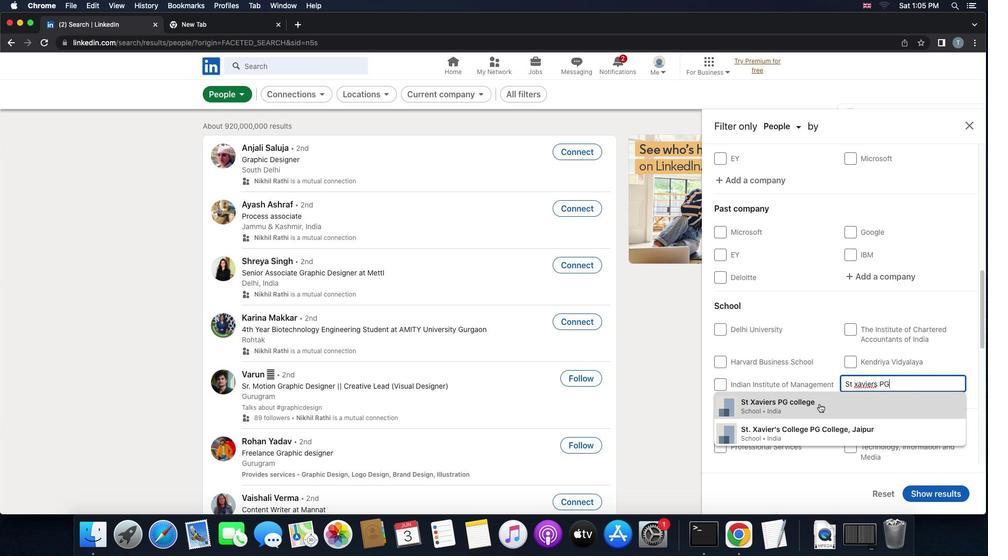 
Action: Mouse pressed left at (820, 403)
Screenshot: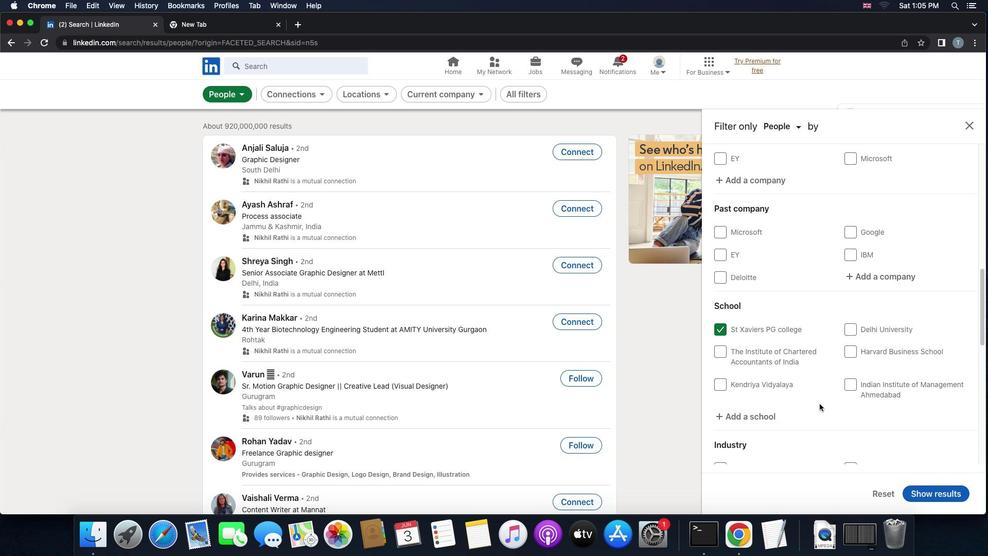 
Action: Mouse moved to (821, 403)
Screenshot: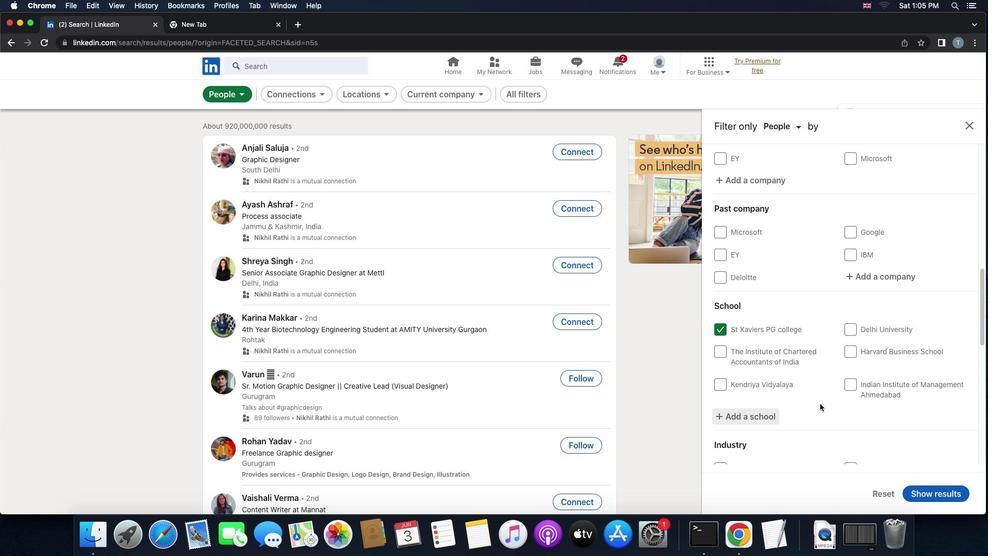
Action: Mouse scrolled (821, 403) with delta (0, 0)
Screenshot: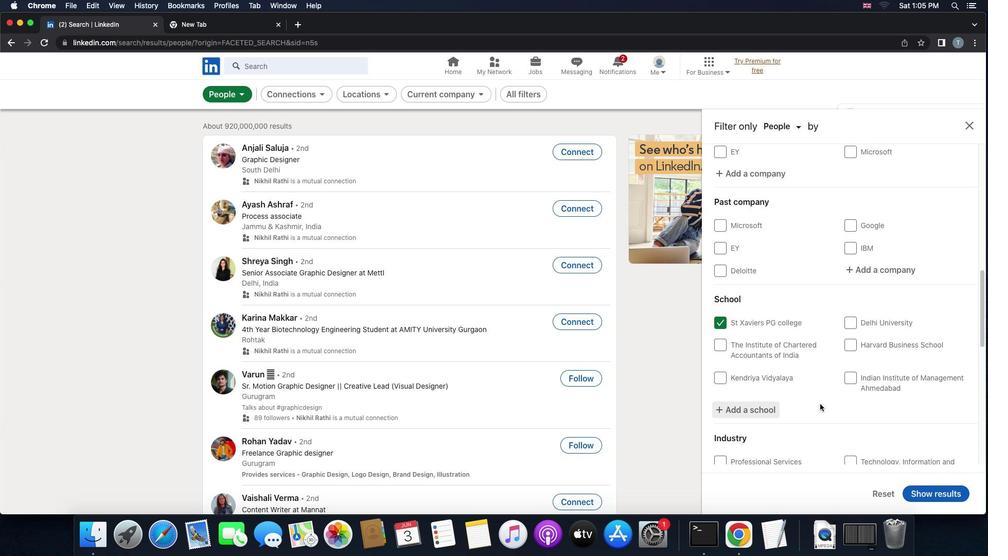 
Action: Mouse scrolled (821, 403) with delta (0, 0)
Screenshot: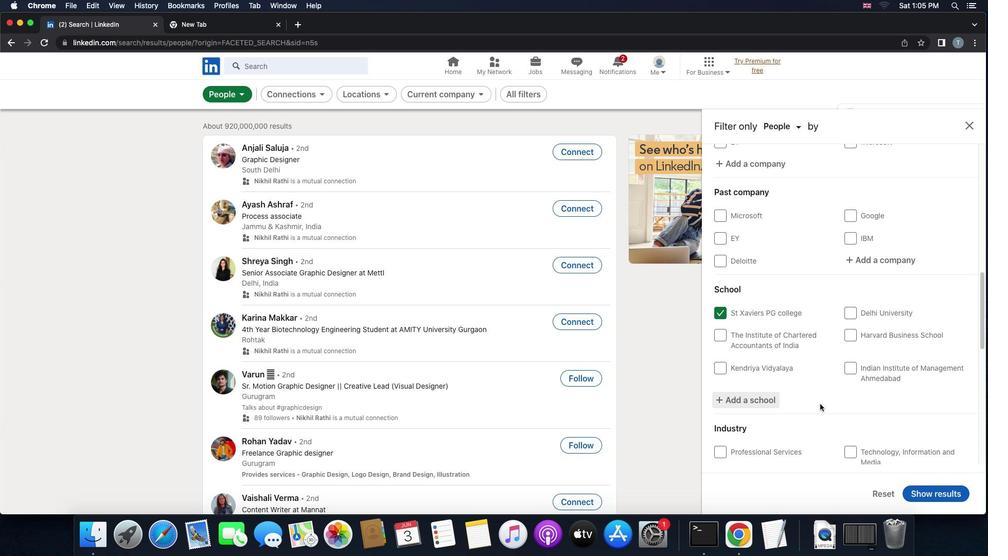 
Action: Mouse scrolled (821, 403) with delta (0, -1)
Screenshot: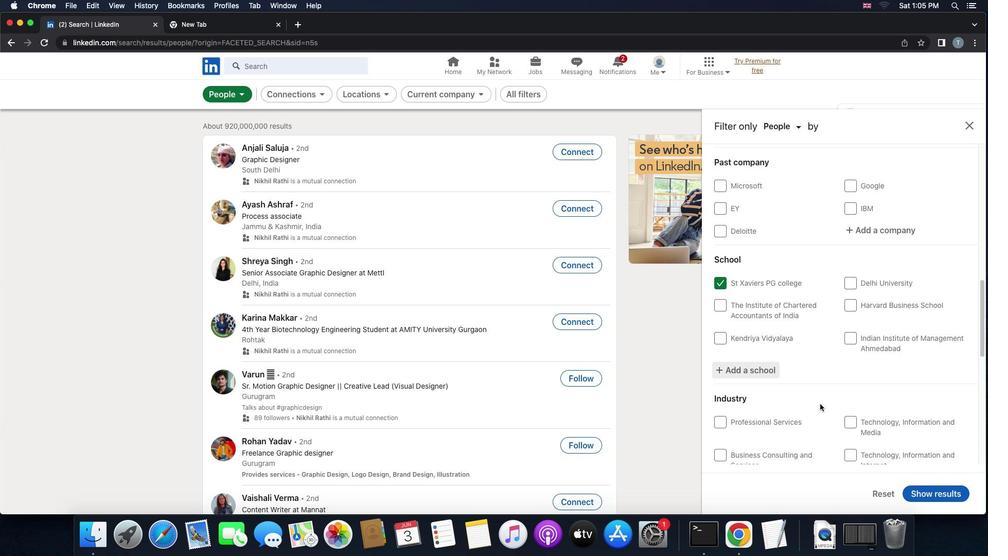 
Action: Mouse scrolled (821, 403) with delta (0, 0)
Screenshot: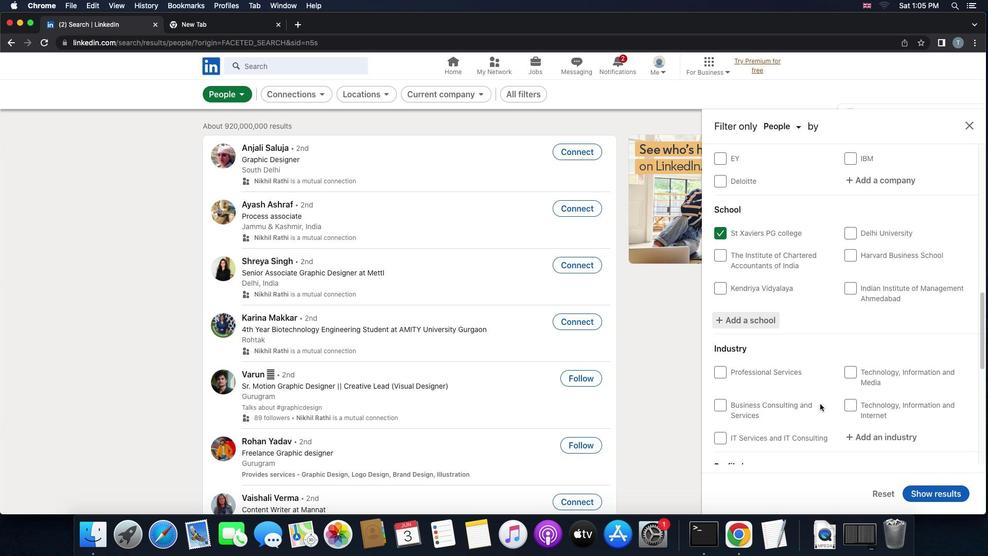 
Action: Mouse scrolled (821, 403) with delta (0, 0)
Screenshot: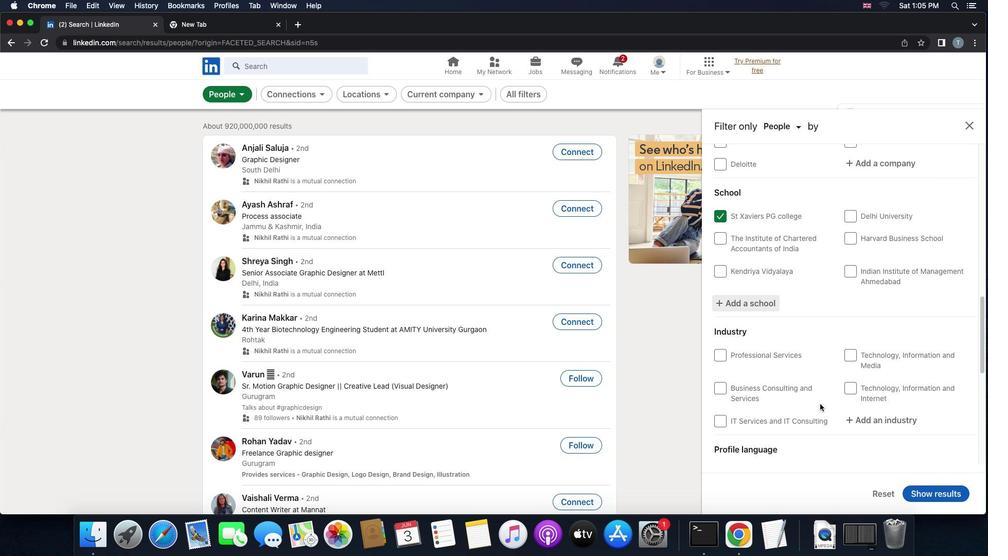 
Action: Mouse scrolled (821, 403) with delta (0, 0)
Screenshot: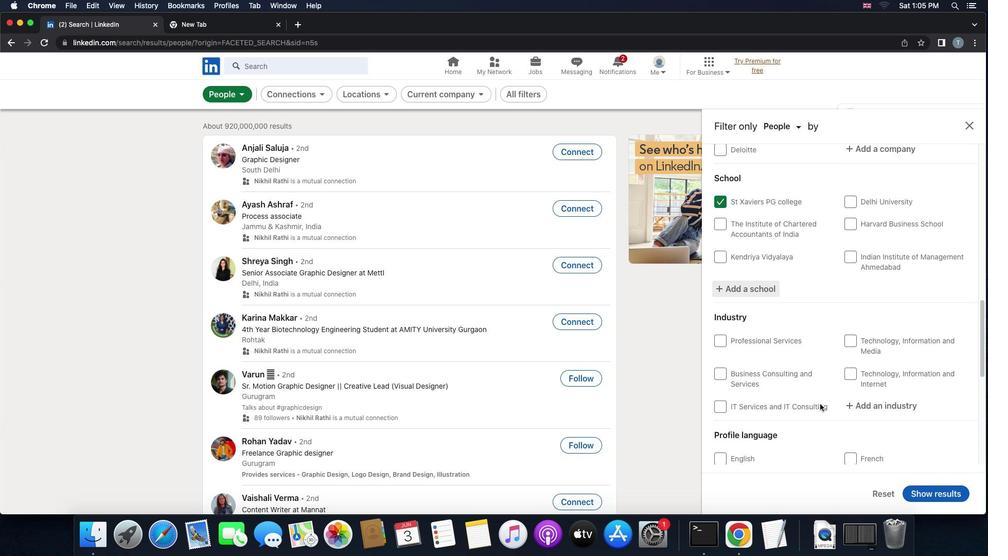 
Action: Mouse scrolled (821, 403) with delta (0, -1)
Screenshot: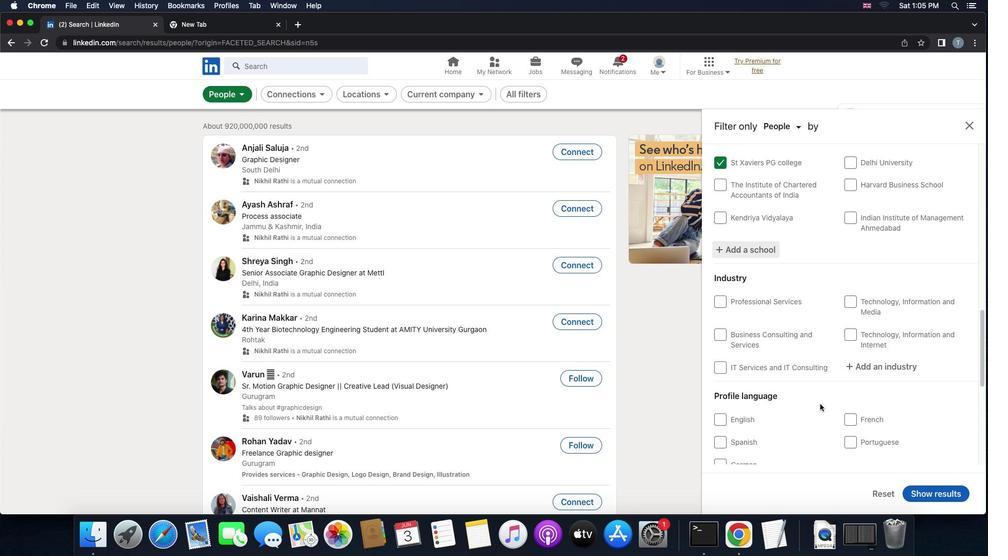 
Action: Mouse moved to (867, 348)
Screenshot: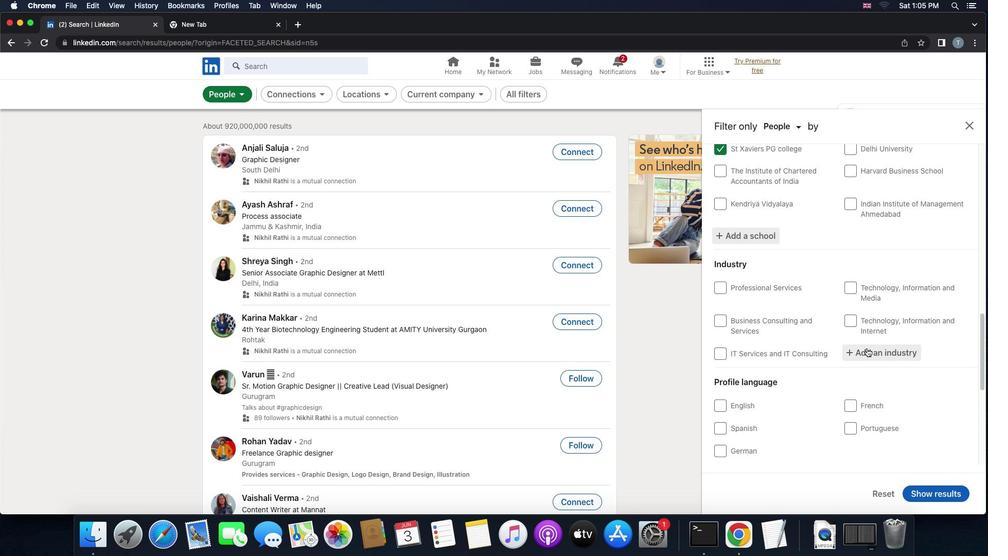 
Action: Mouse pressed left at (867, 348)
Screenshot: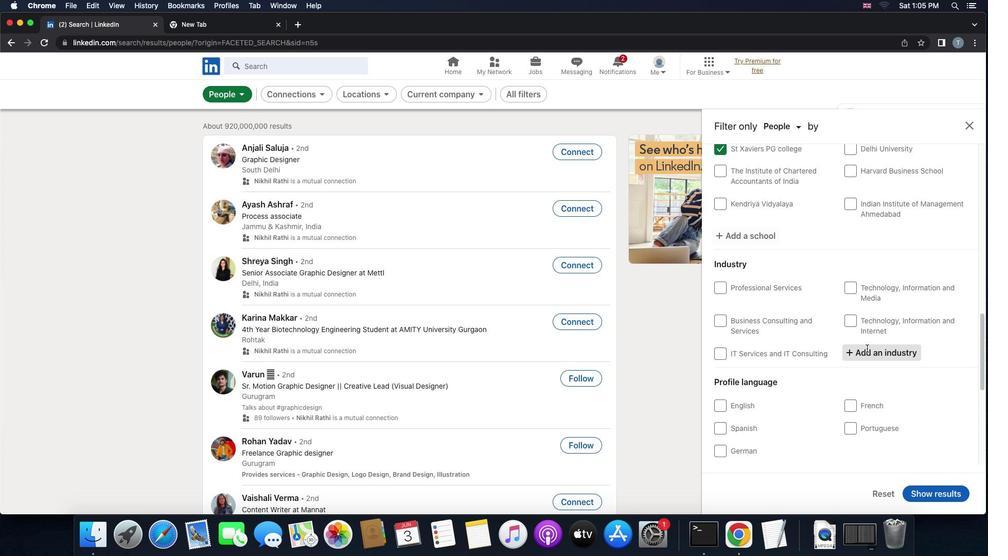 
Action: Mouse moved to (867, 356)
Screenshot: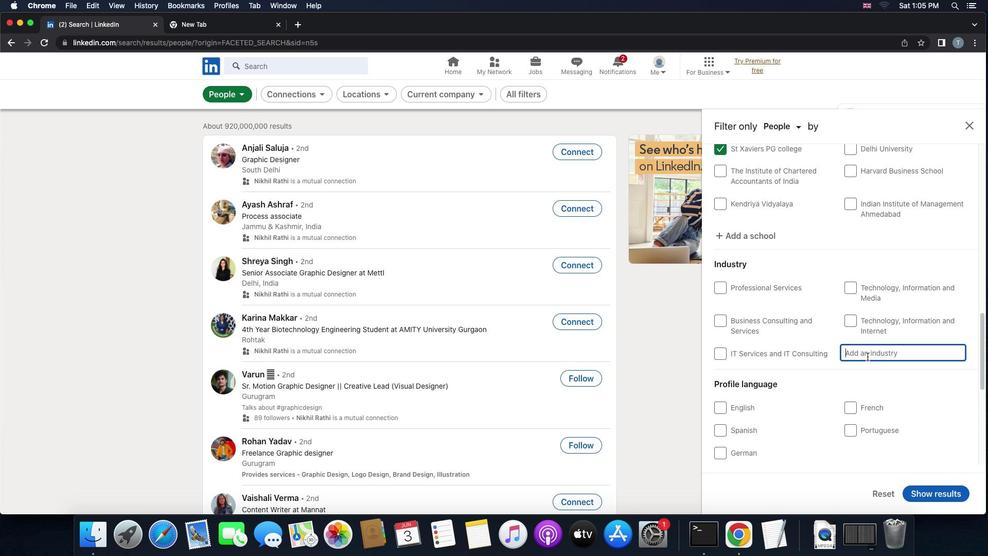 
Action: Key pressed Key.shift'S''e''c''r''e''t''a''r''i''a''l'
Screenshot: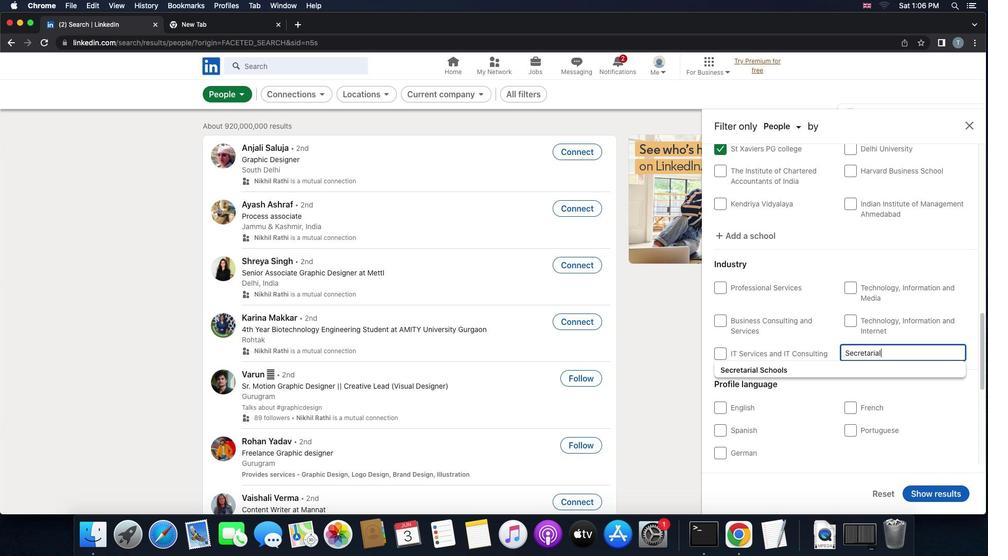 
Action: Mouse moved to (795, 373)
Screenshot: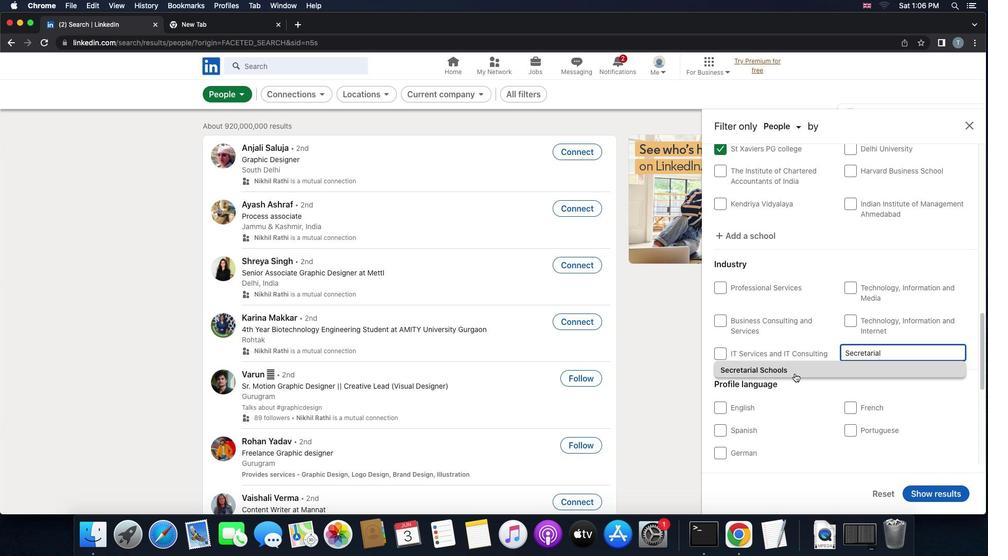 
Action: Mouse pressed left at (795, 373)
Screenshot: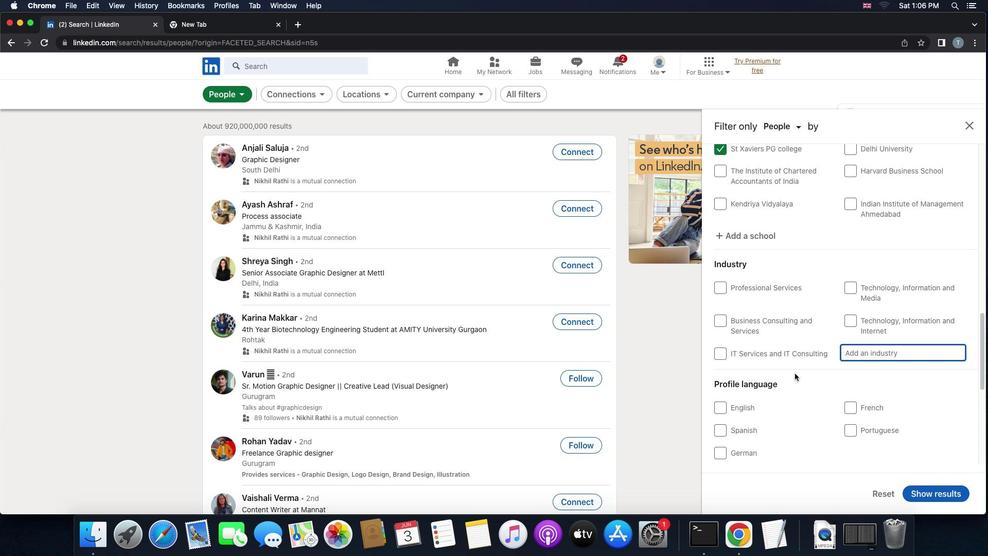 
Action: Mouse moved to (796, 372)
Screenshot: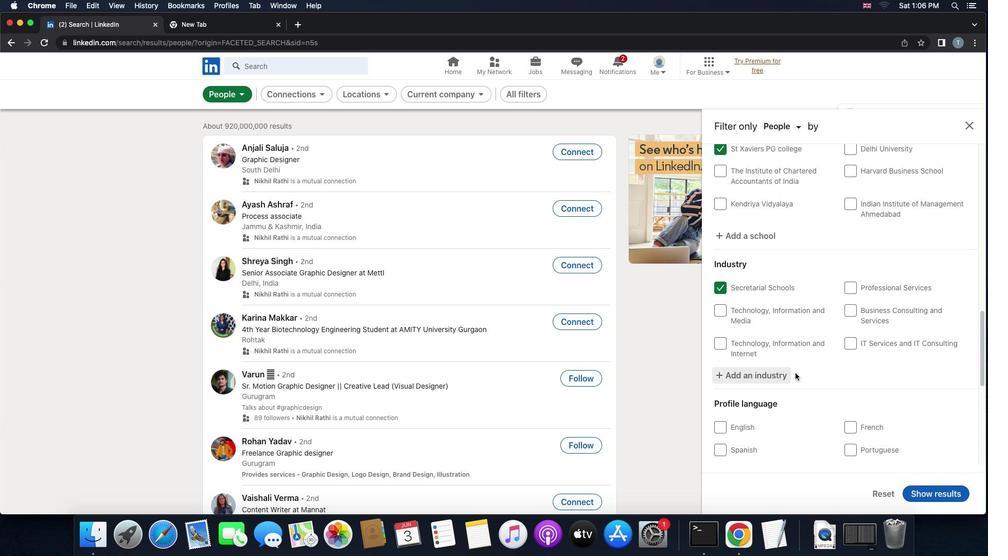 
Action: Mouse scrolled (796, 372) with delta (0, 0)
Screenshot: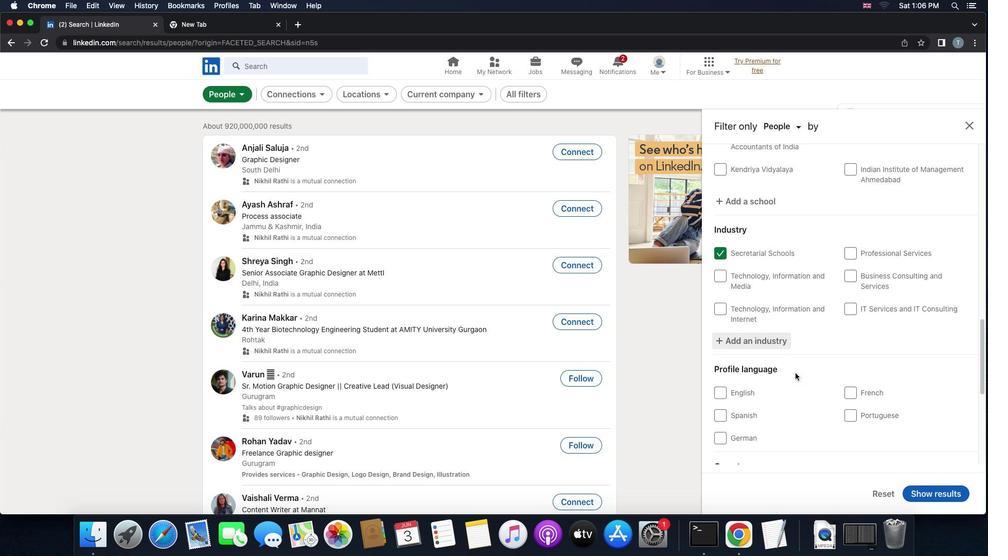 
Action: Mouse scrolled (796, 372) with delta (0, 0)
Screenshot: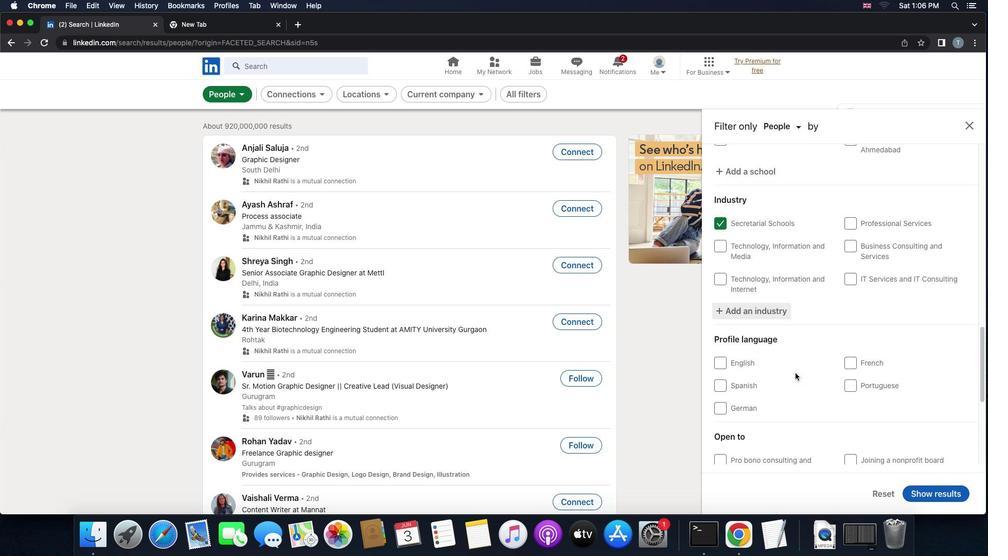 
Action: Mouse scrolled (796, 372) with delta (0, -1)
Screenshot: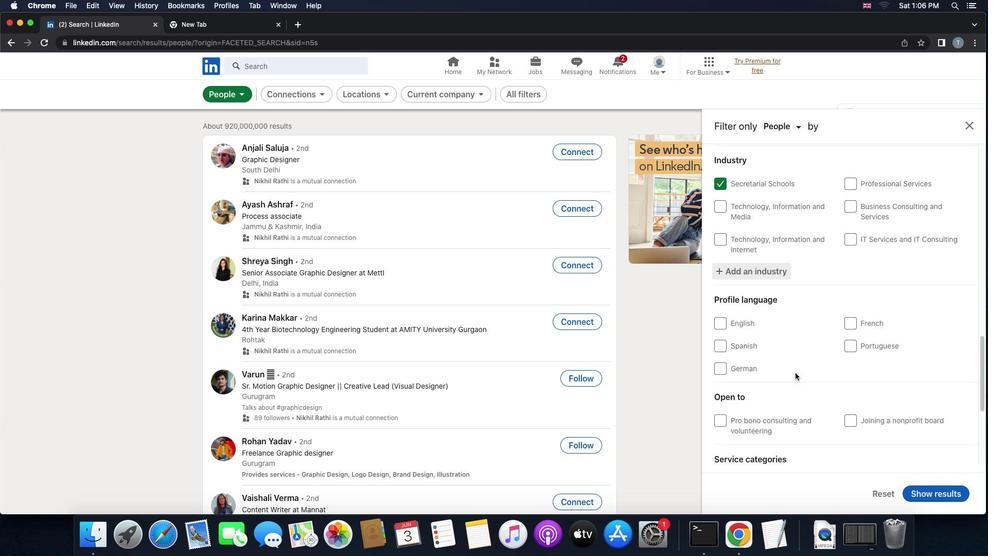 
Action: Mouse scrolled (796, 372) with delta (0, -1)
Screenshot: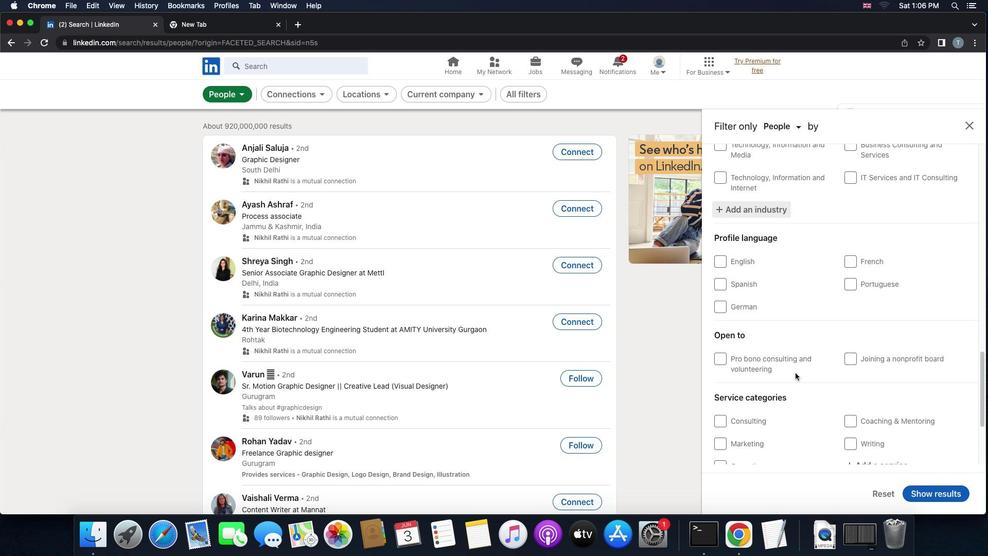 
Action: Mouse moved to (850, 285)
Screenshot: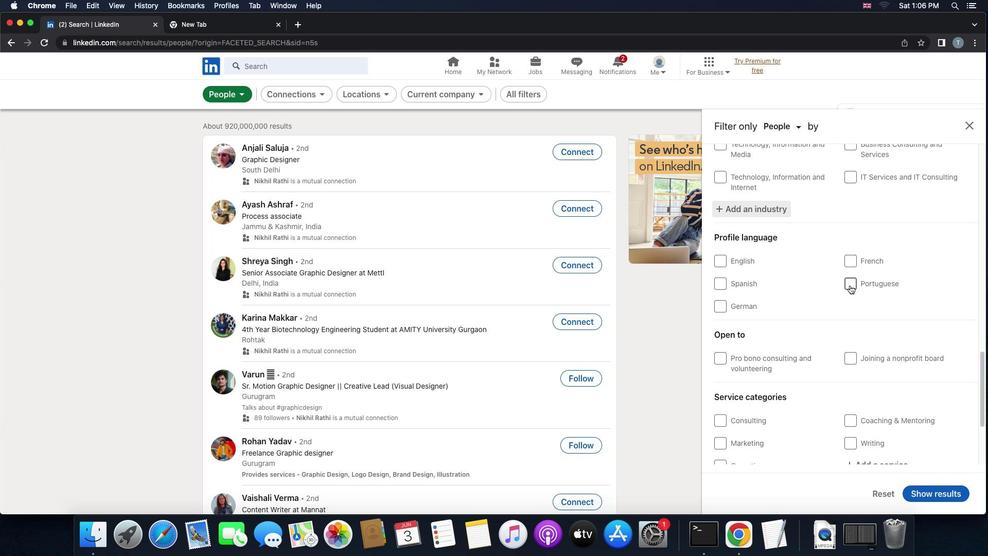 
Action: Mouse pressed left at (850, 285)
Screenshot: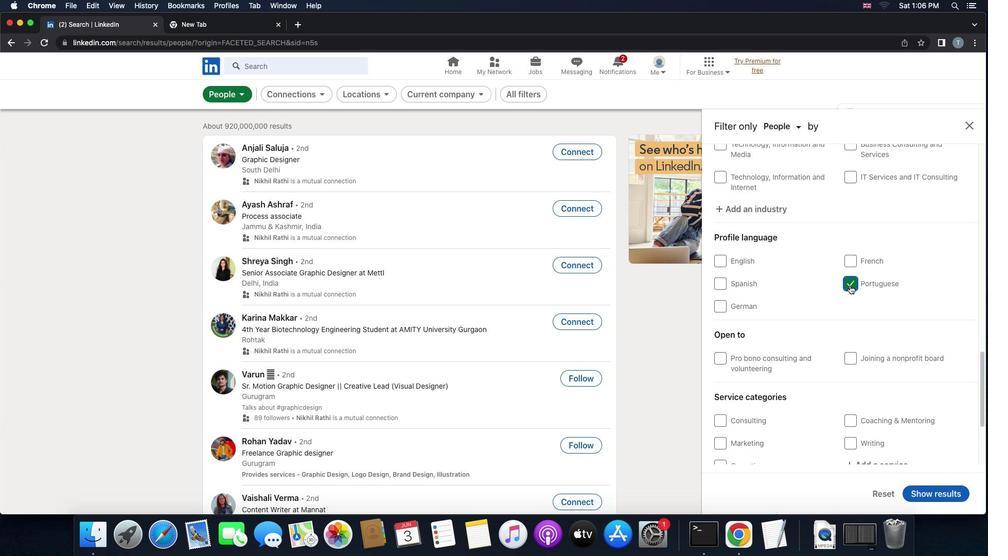 
Action: Mouse moved to (847, 349)
Screenshot: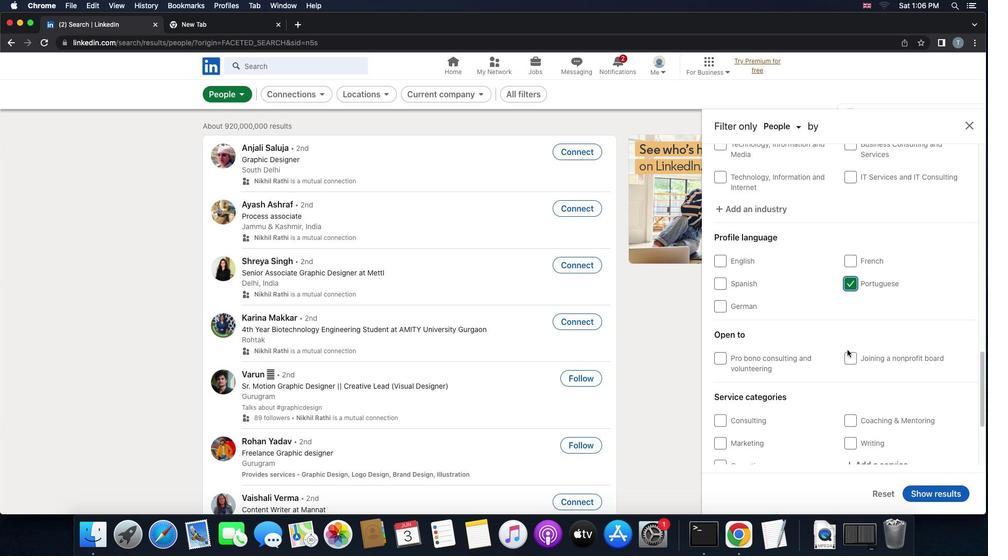 
Action: Mouse scrolled (847, 349) with delta (0, 0)
Screenshot: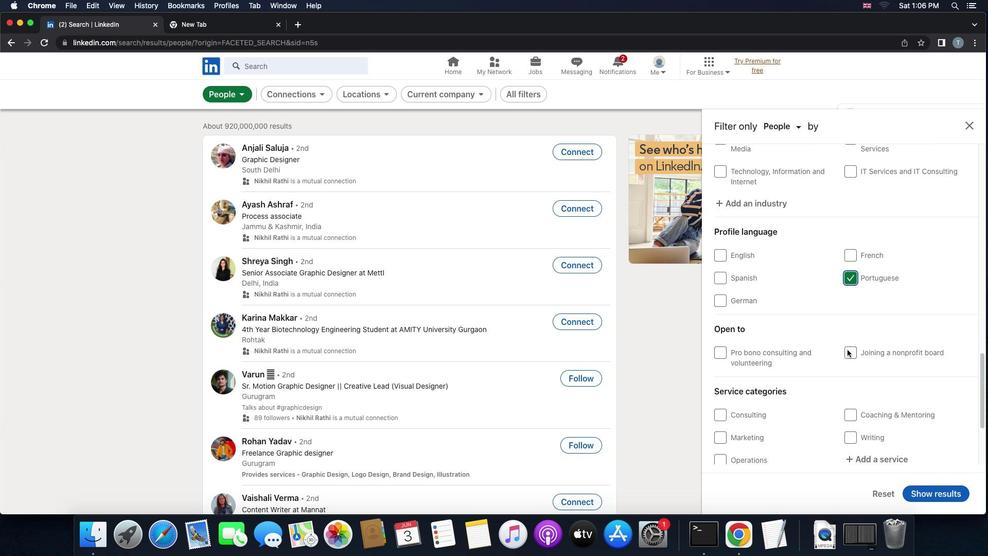 
Action: Mouse scrolled (847, 349) with delta (0, 0)
Screenshot: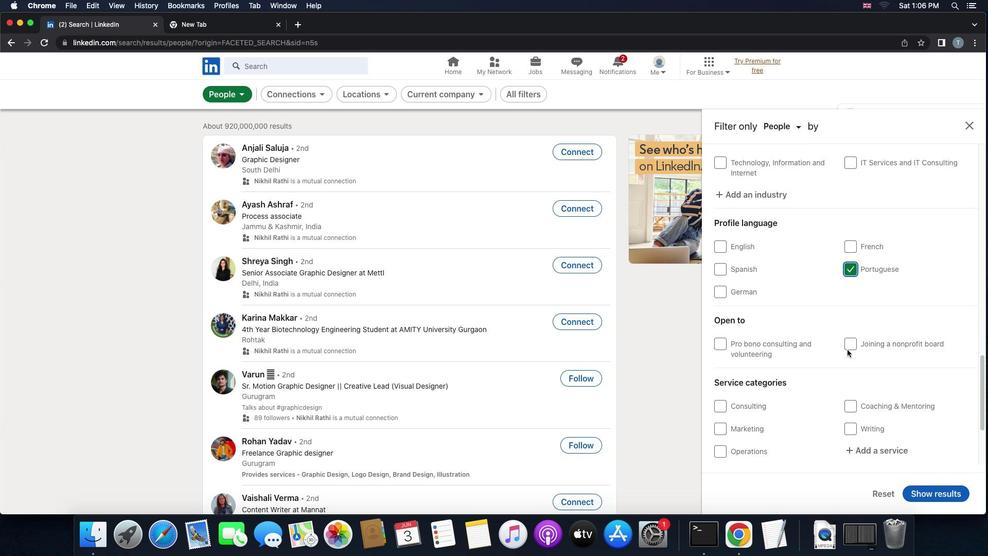 
Action: Mouse scrolled (847, 349) with delta (0, -1)
Screenshot: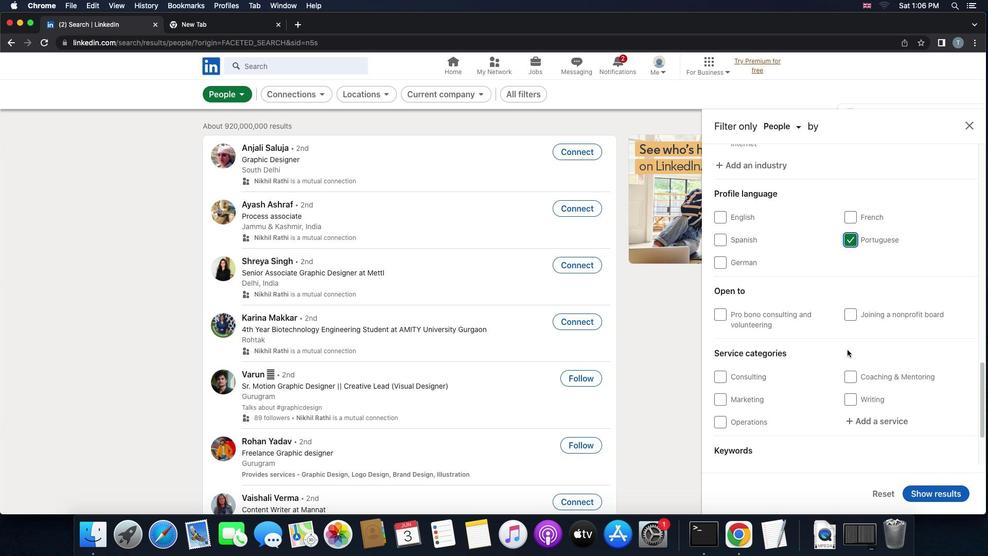 
Action: Mouse moved to (847, 350)
Screenshot: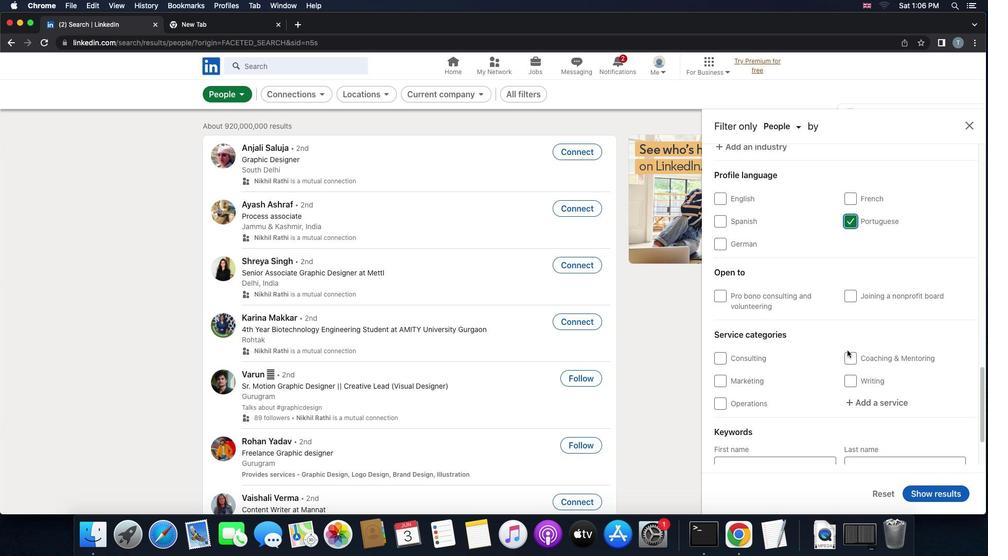 
Action: Mouse scrolled (847, 350) with delta (0, 0)
Screenshot: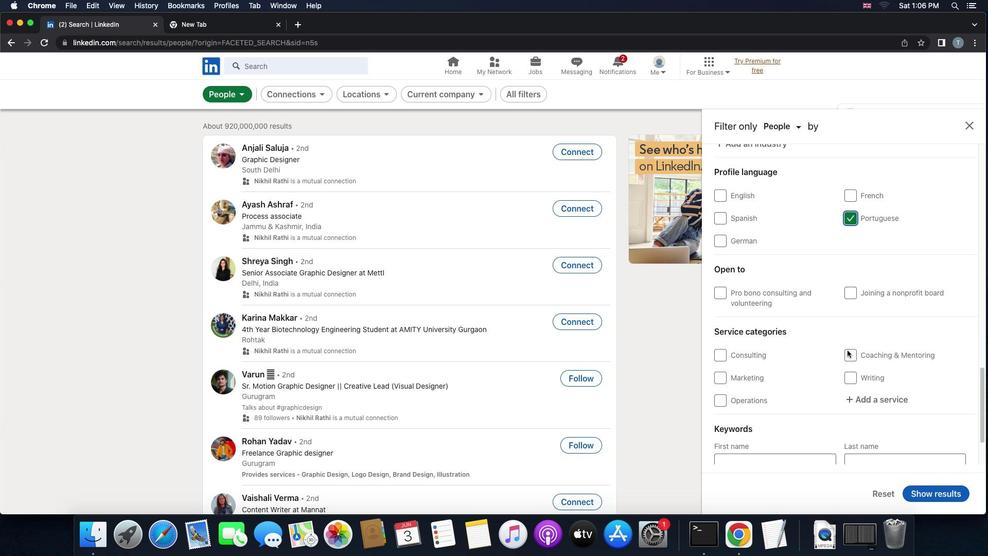 
Action: Mouse scrolled (847, 350) with delta (0, 0)
Screenshot: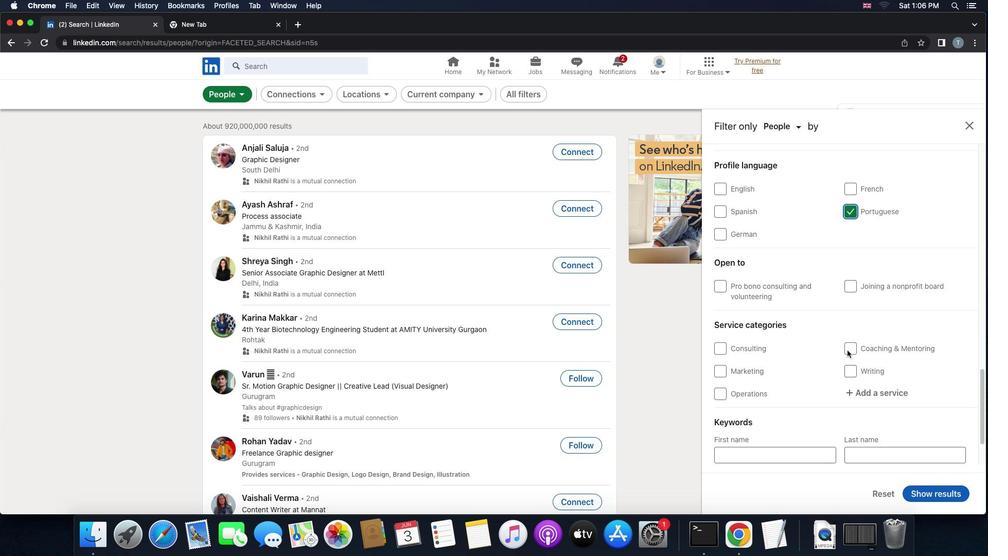 
Action: Mouse scrolled (847, 350) with delta (0, 0)
Screenshot: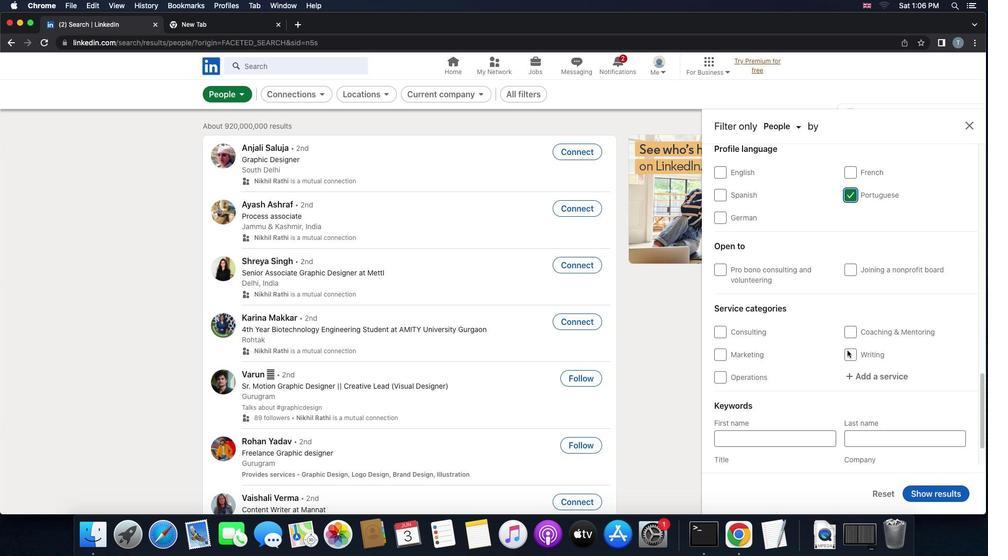 
Action: Mouse moved to (847, 350)
Screenshot: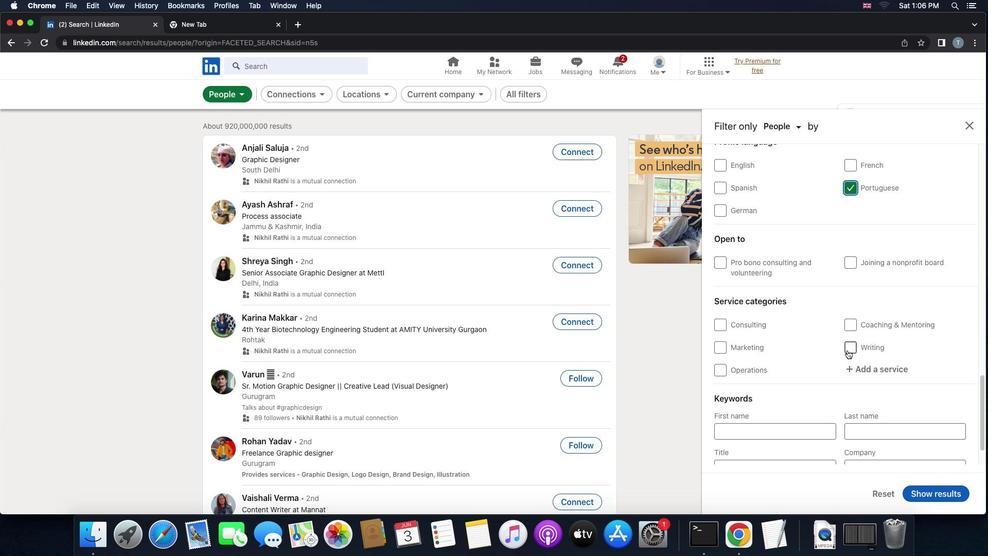 
Action: Mouse scrolled (847, 350) with delta (0, 0)
Screenshot: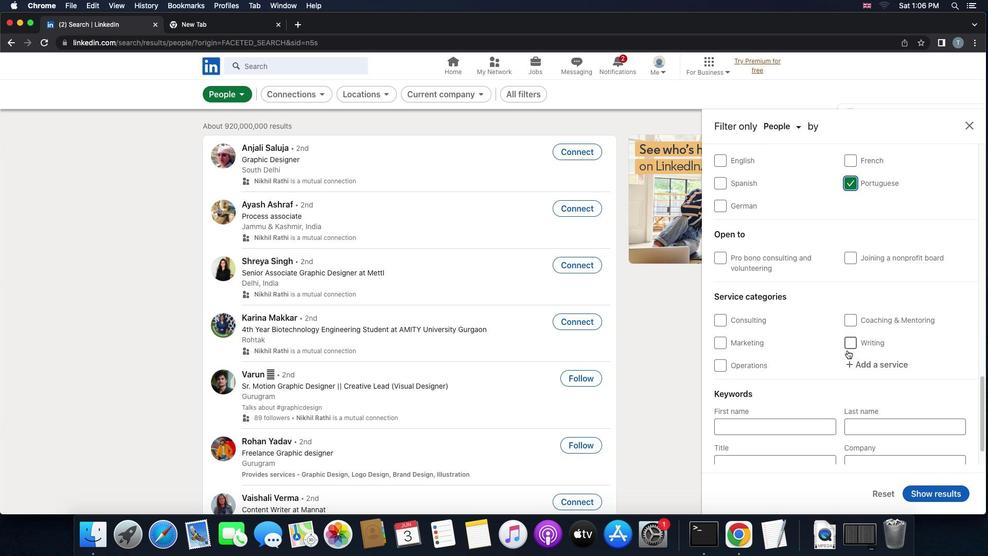 
Action: Mouse scrolled (847, 350) with delta (0, 0)
Screenshot: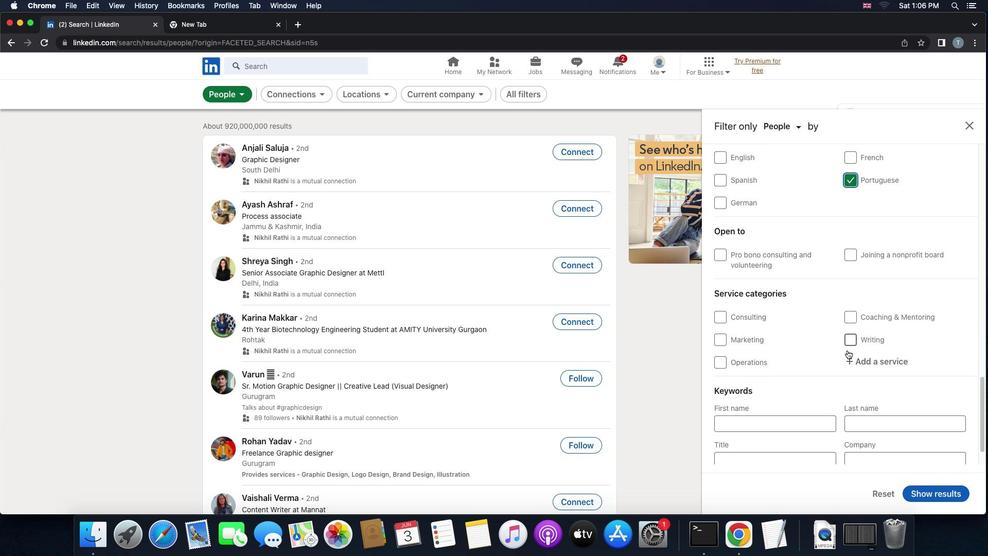 
Action: Mouse moved to (842, 362)
Screenshot: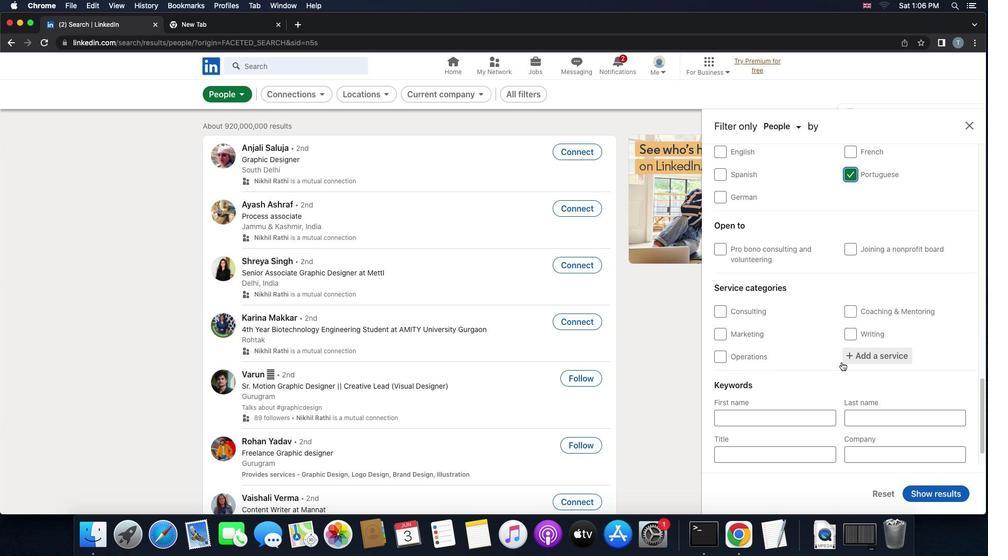 
Action: Mouse scrolled (842, 362) with delta (0, 0)
Screenshot: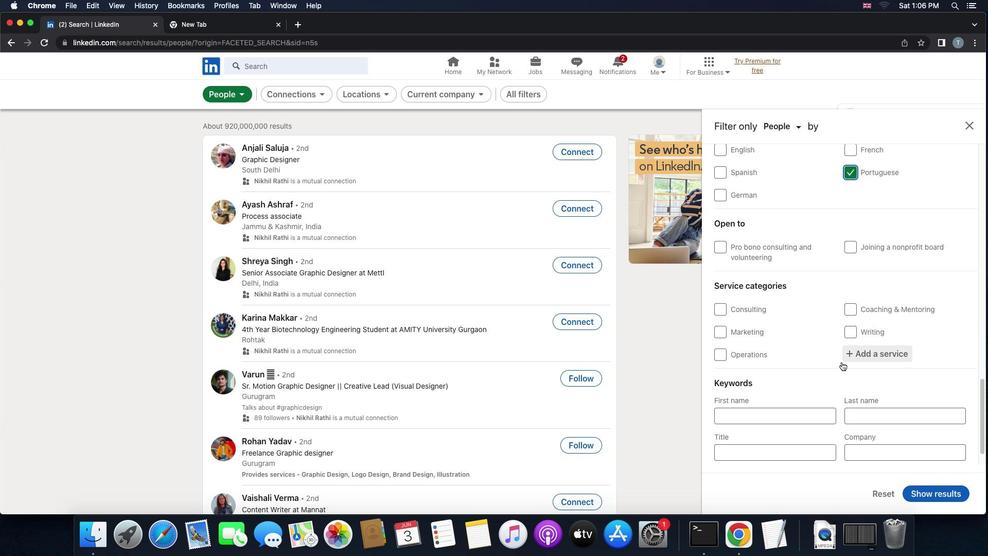 
Action: Mouse scrolled (842, 362) with delta (0, 0)
Screenshot: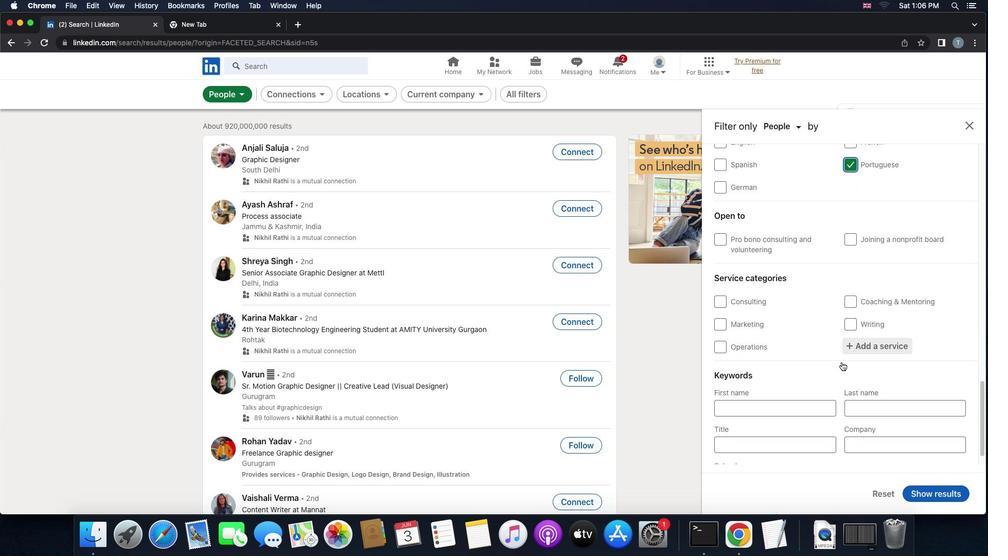 
Action: Mouse scrolled (842, 362) with delta (0, 0)
Screenshot: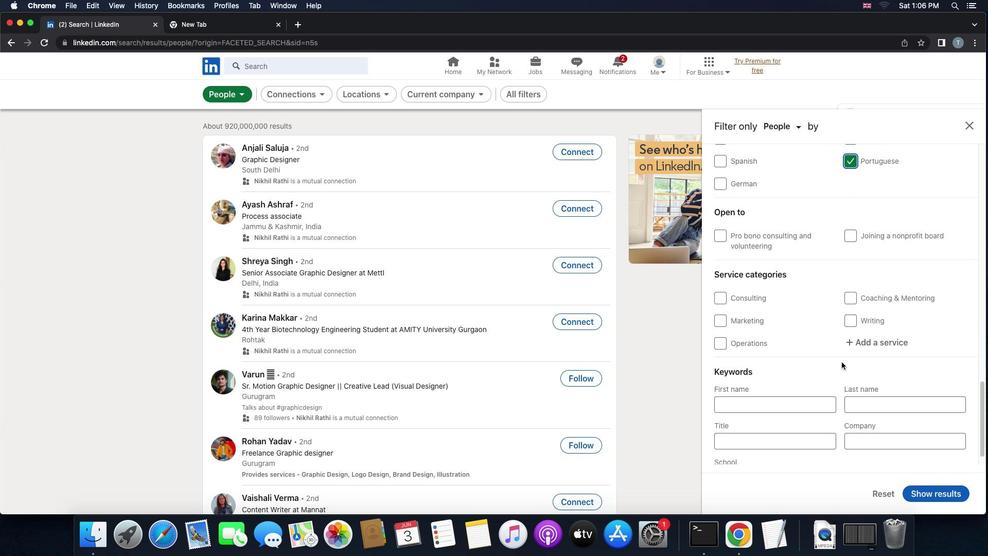 
Action: Mouse moved to (867, 341)
Screenshot: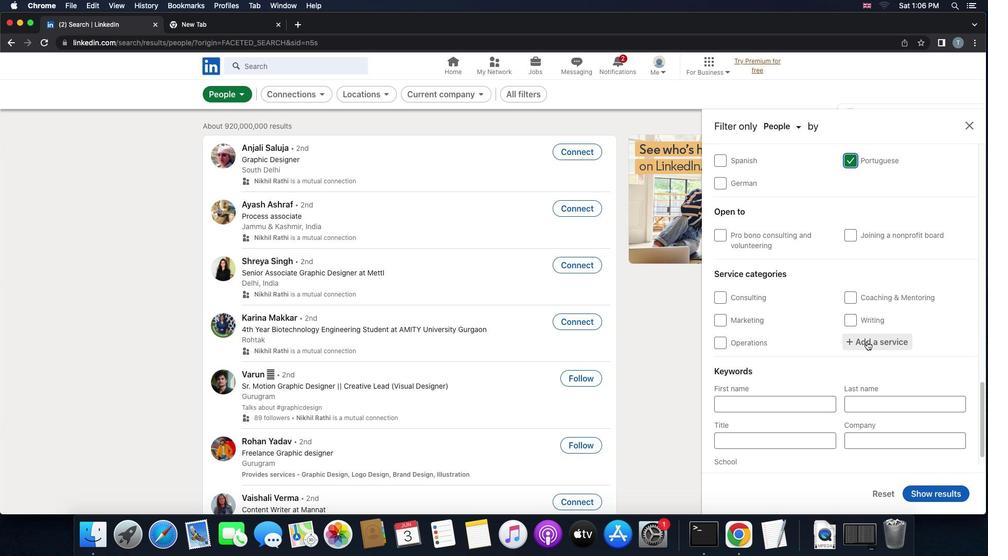 
Action: Mouse pressed left at (867, 341)
Screenshot: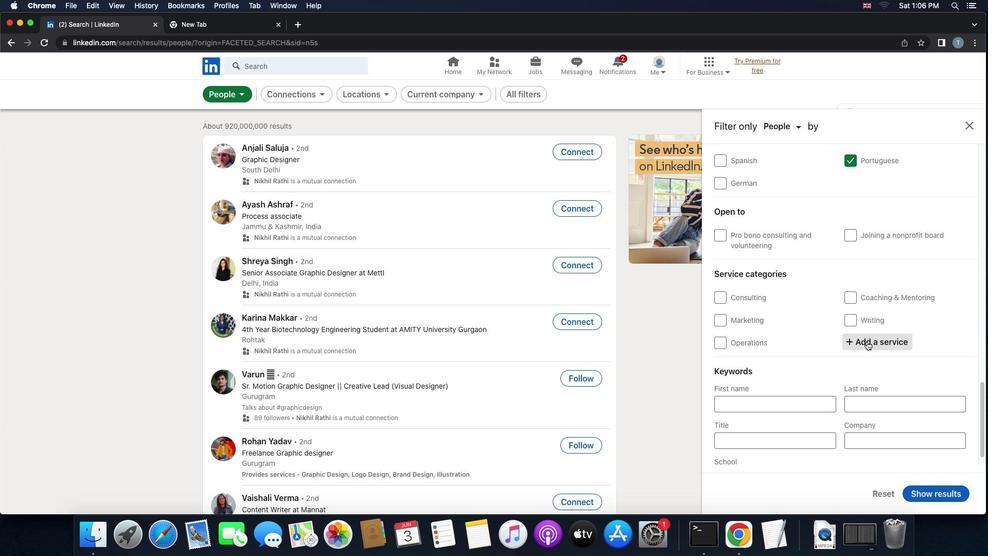 
Action: Mouse moved to (799, 336)
Screenshot: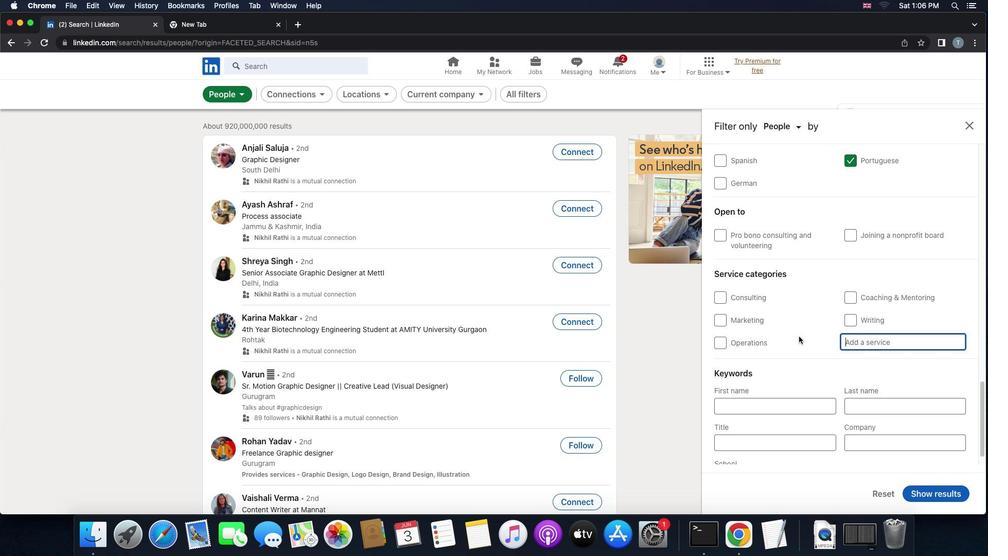 
Action: Key pressed 'v''i''s'
Screenshot: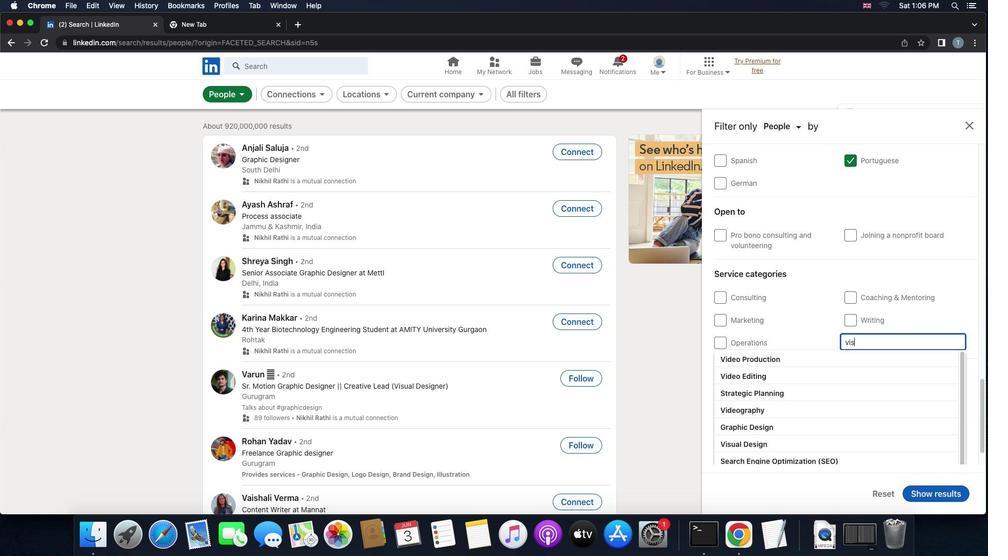 
Action: Mouse moved to (780, 376)
Screenshot: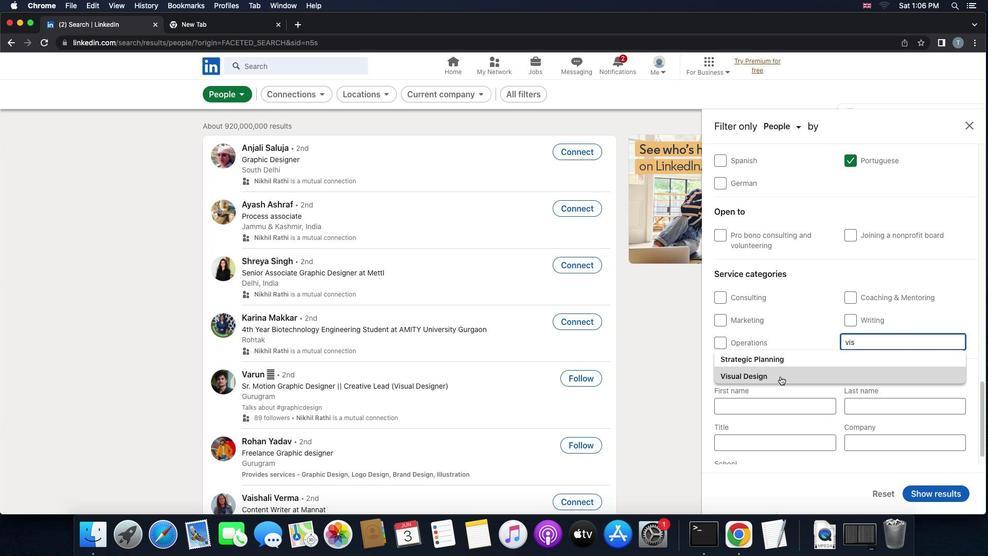 
Action: Mouse pressed left at (780, 376)
Screenshot: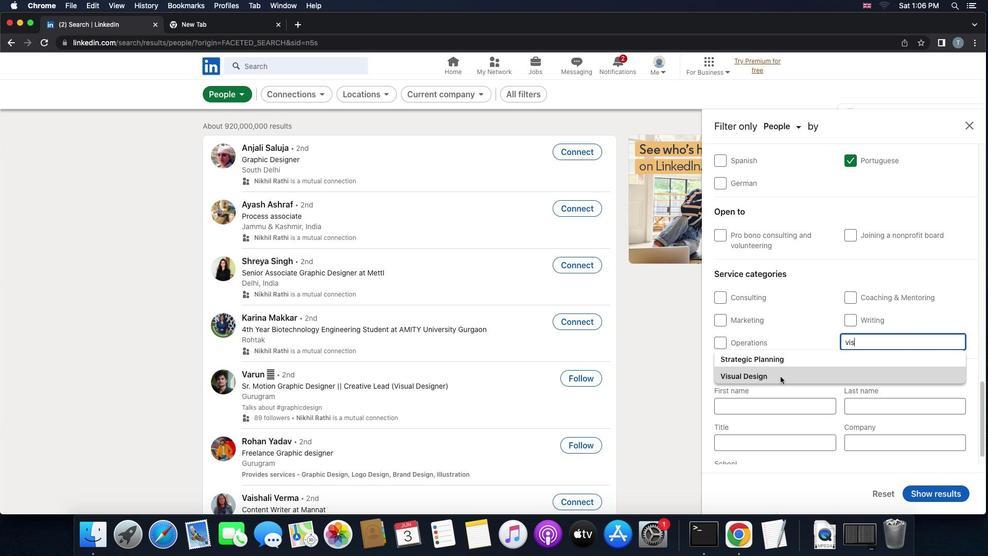 
Action: Mouse moved to (788, 377)
Screenshot: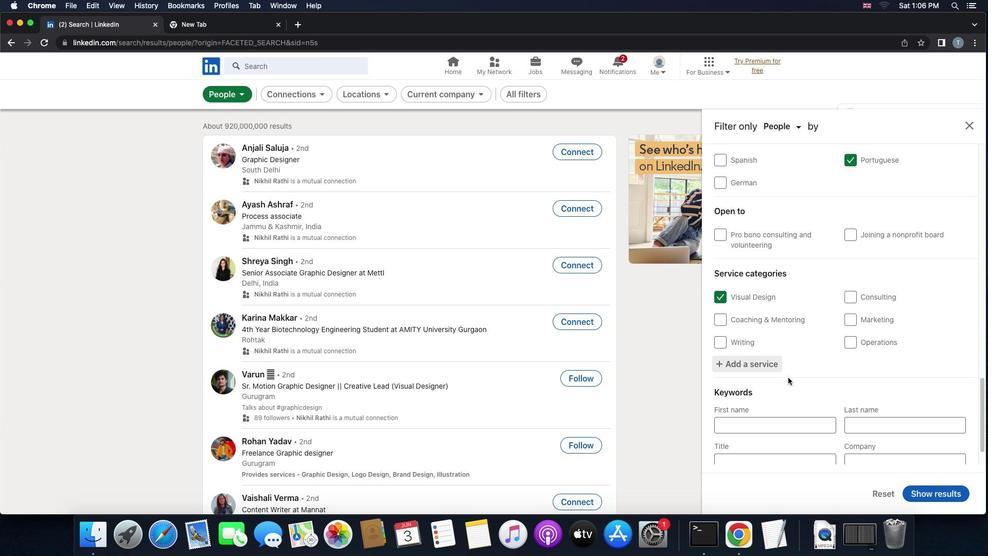 
Action: Mouse scrolled (788, 377) with delta (0, 0)
Screenshot: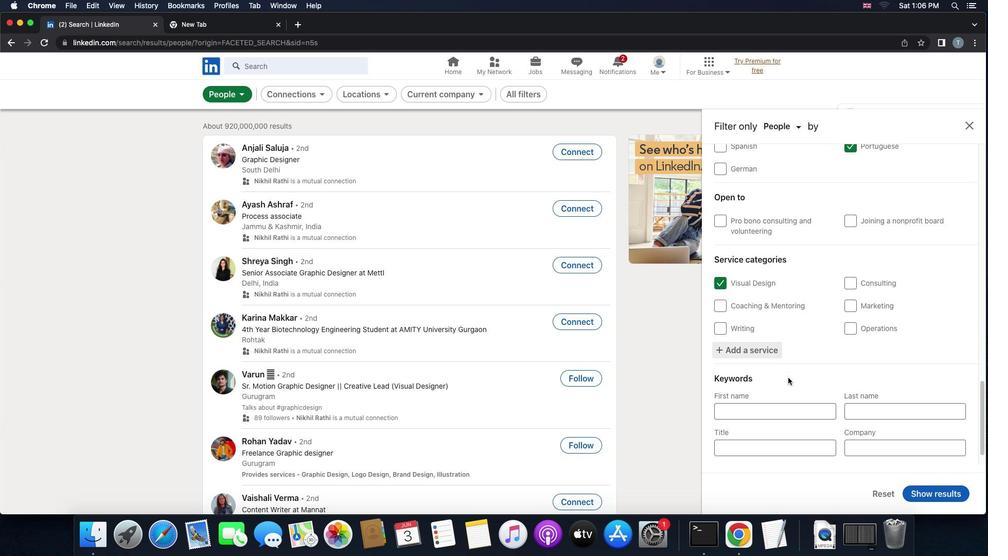 
Action: Mouse scrolled (788, 377) with delta (0, 0)
Screenshot: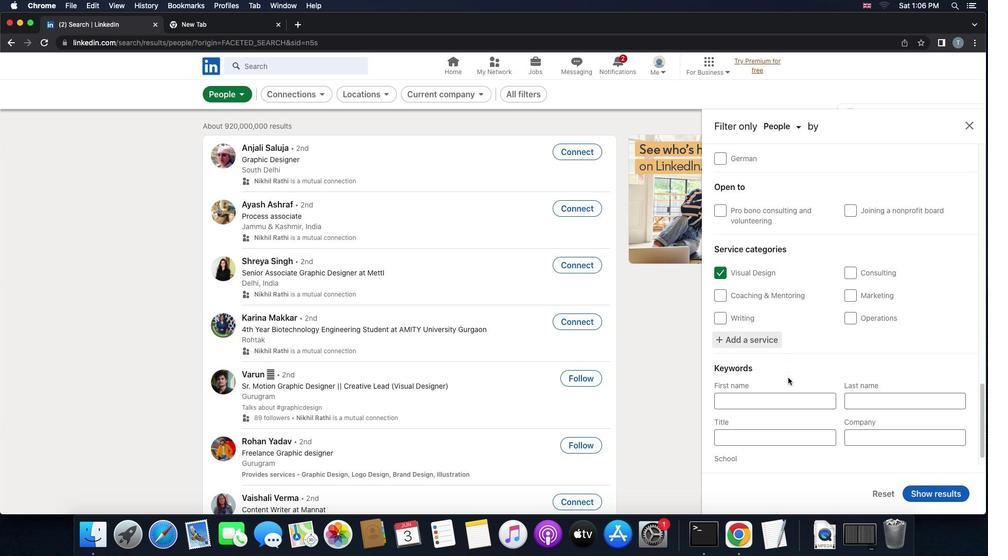
Action: Mouse scrolled (788, 377) with delta (0, -1)
Screenshot: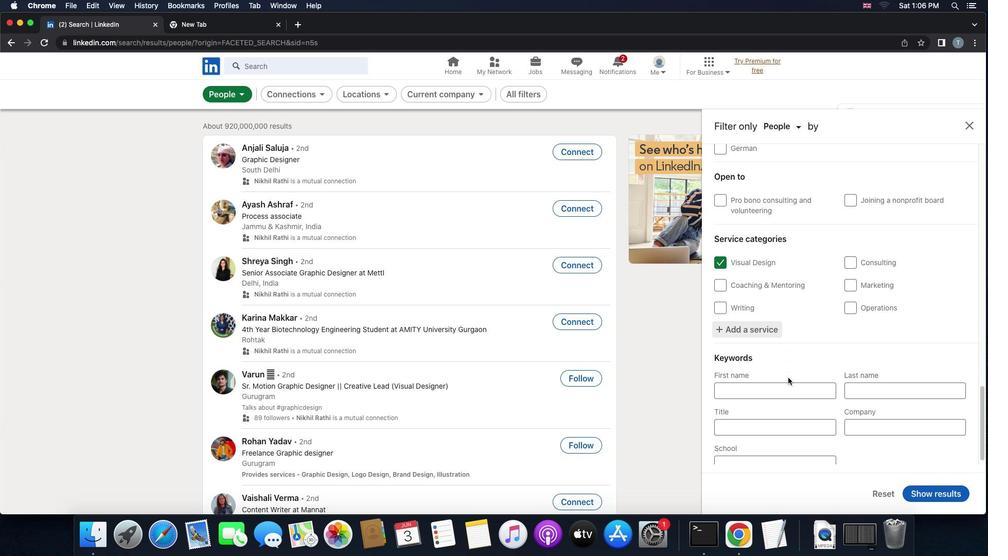 
Action: Mouse moved to (768, 417)
Screenshot: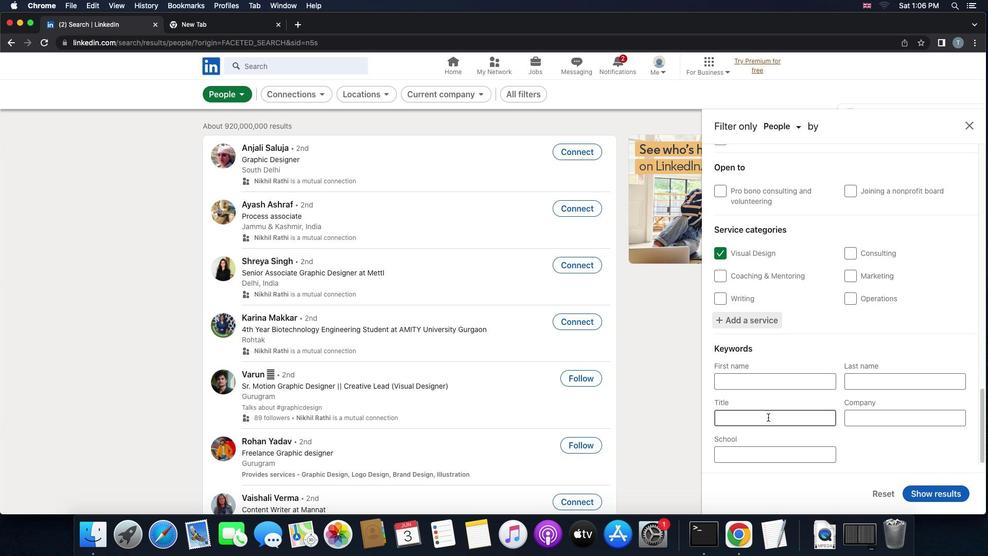 
Action: Mouse pressed left at (768, 417)
Screenshot: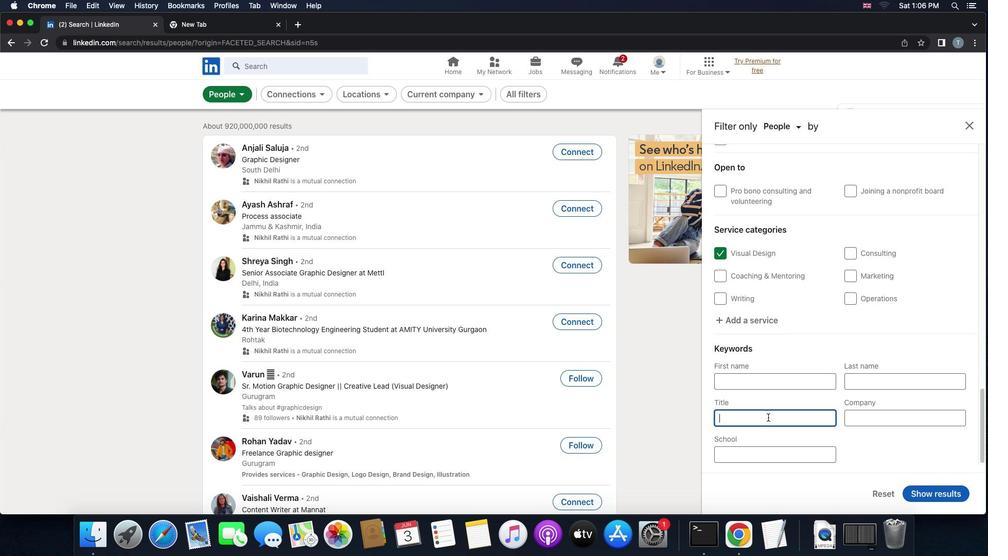 
Action: Key pressed 'p''i''p''e''f''i''t''t''e''r'
Screenshot: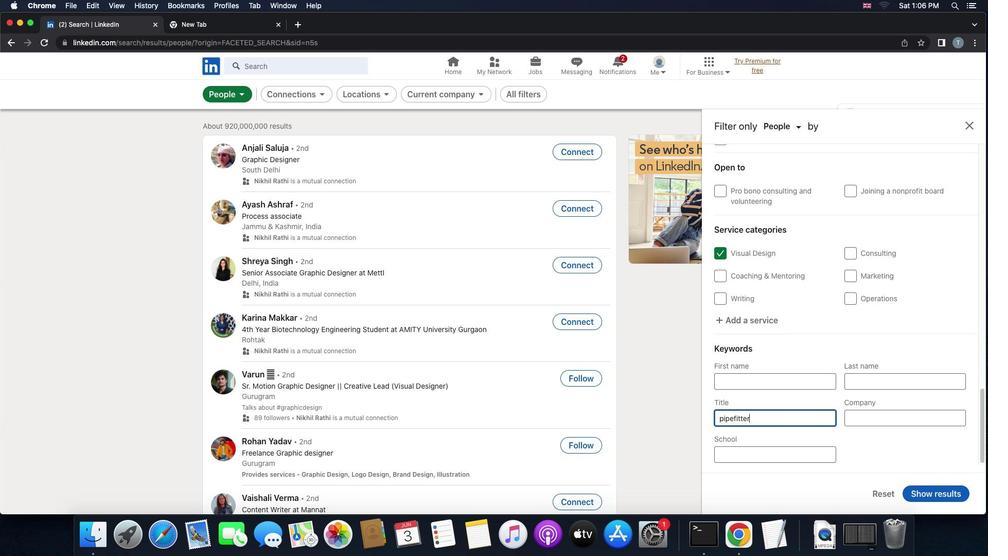 
Action: Mouse moved to (941, 497)
Screenshot: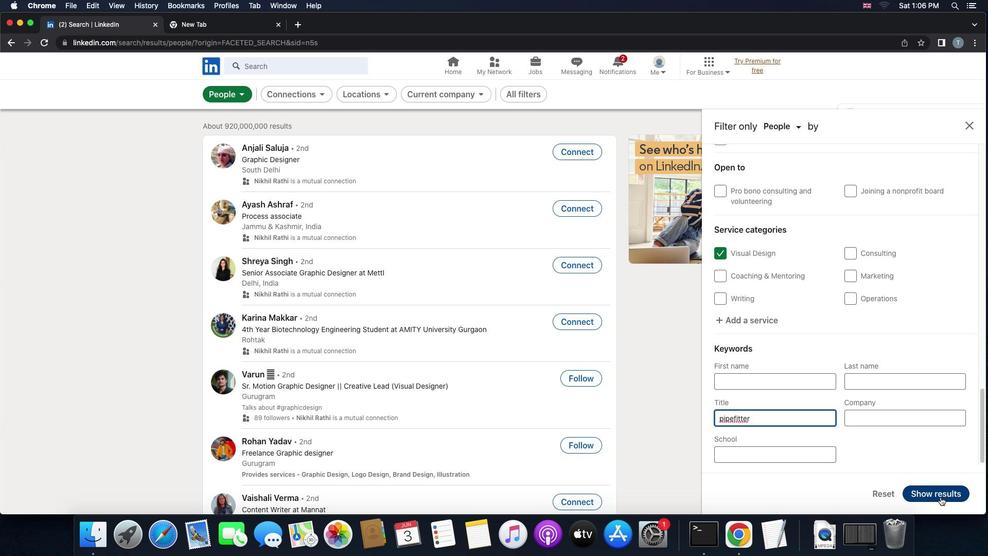 
Action: Mouse pressed left at (941, 497)
Screenshot: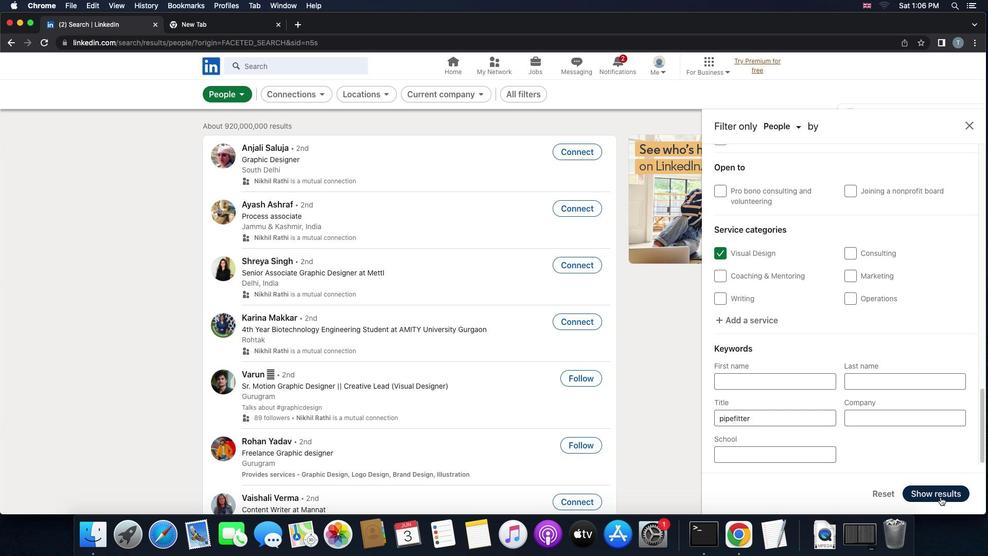 
